 Task: Find connections with filter location Úbeda with filter topic #Socialmediawith filter profile language English with filter current company Anchanto with filter school SHRI RAMSWAROOP MEMORIAL UNIVERSITY with filter industry Media & Telecommunications with filter service category Management Consulting with filter keywords title Principal
Action: Mouse moved to (491, 57)
Screenshot: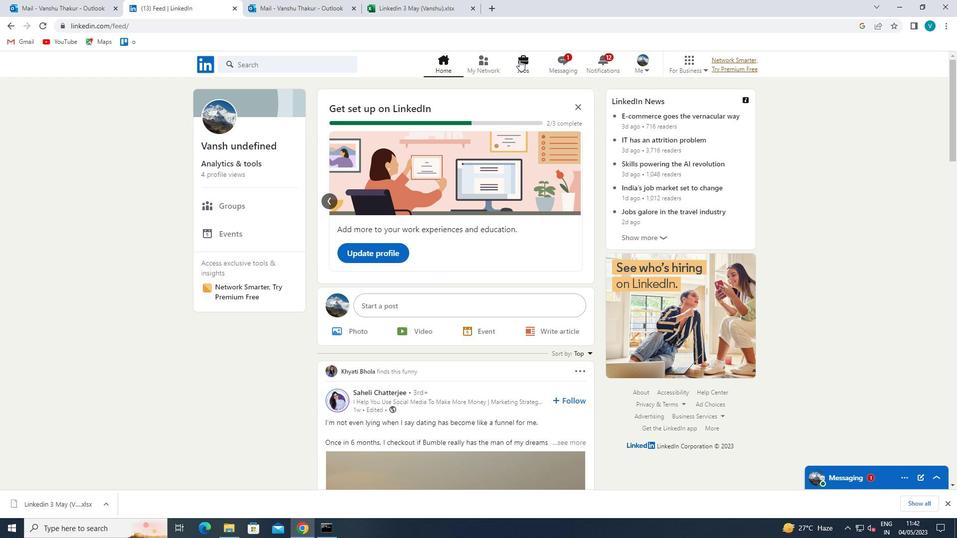 
Action: Mouse pressed left at (491, 57)
Screenshot: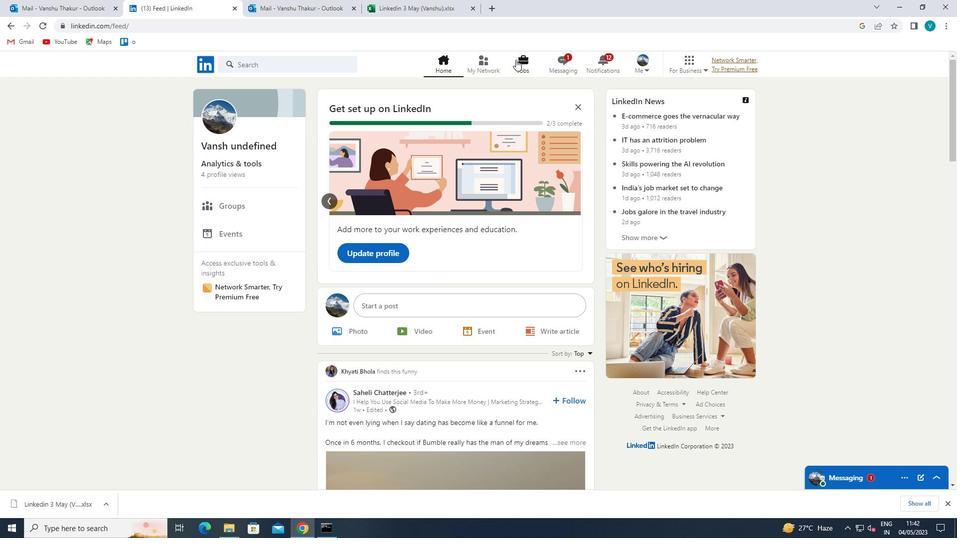 
Action: Mouse moved to (292, 120)
Screenshot: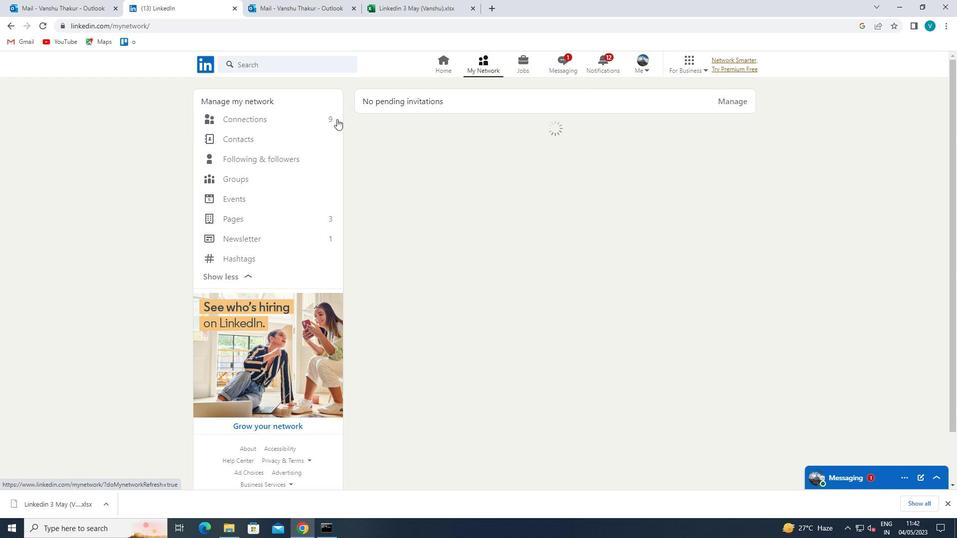 
Action: Mouse pressed left at (292, 120)
Screenshot: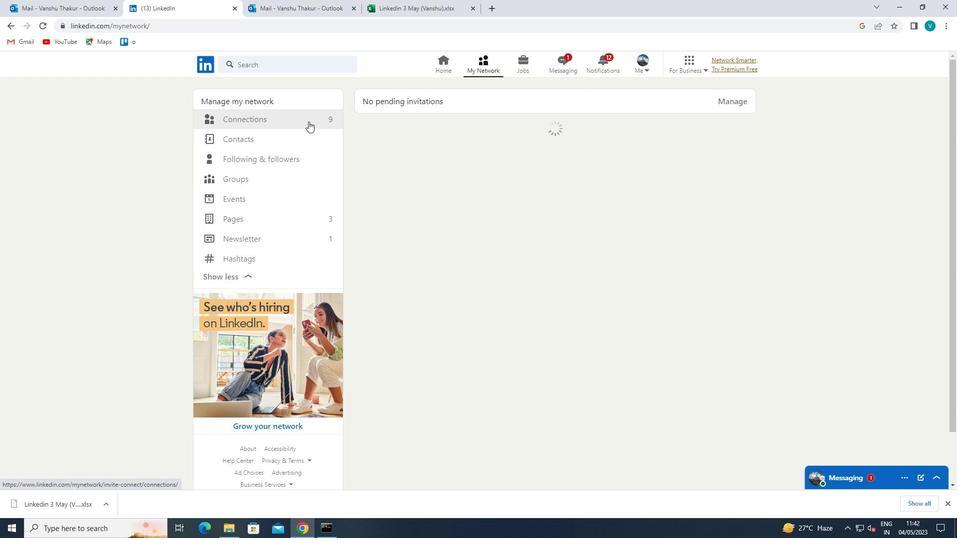 
Action: Mouse moved to (555, 118)
Screenshot: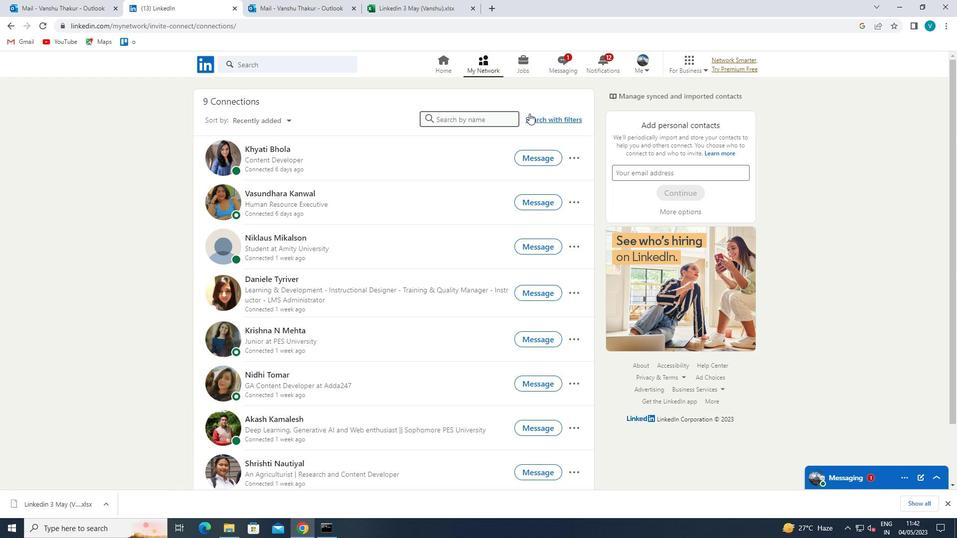 
Action: Mouse pressed left at (555, 118)
Screenshot: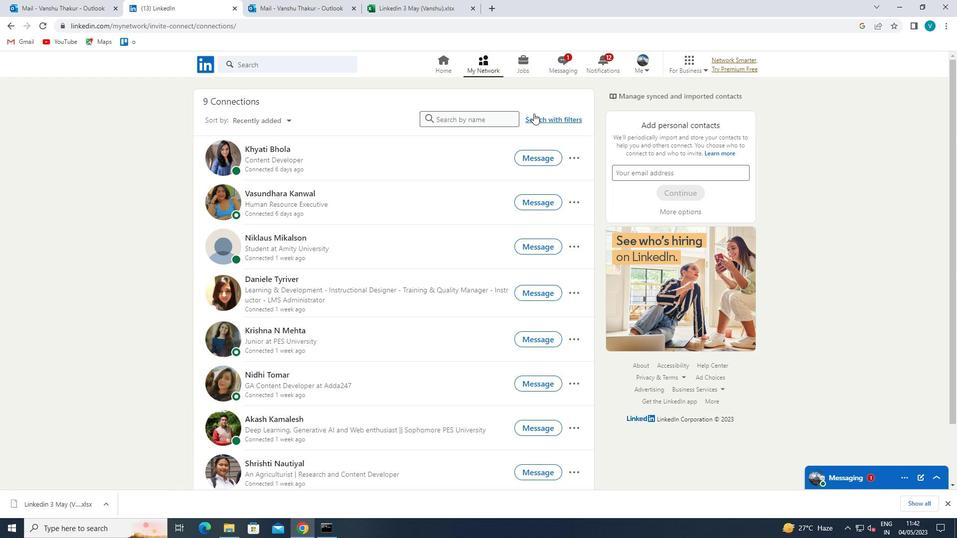 
Action: Mouse moved to (486, 95)
Screenshot: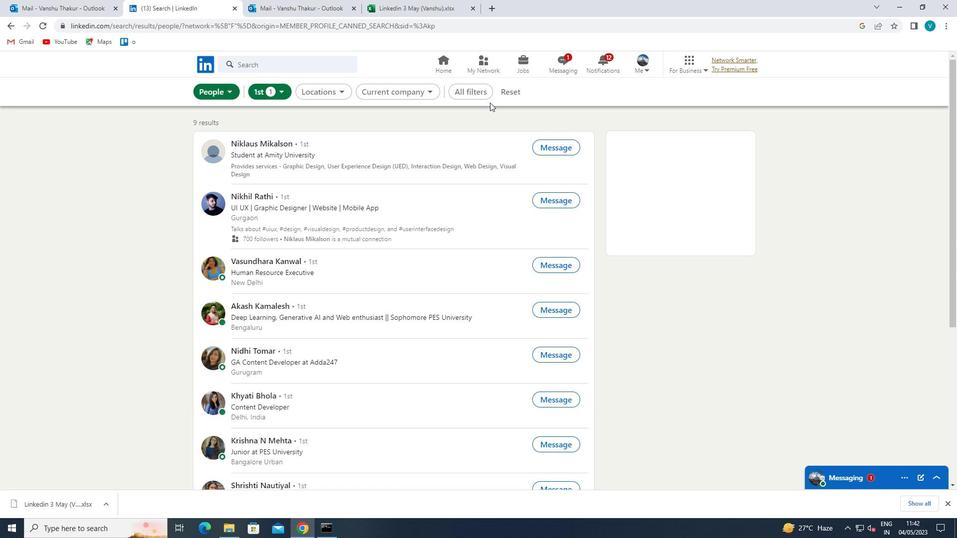
Action: Mouse pressed left at (486, 95)
Screenshot: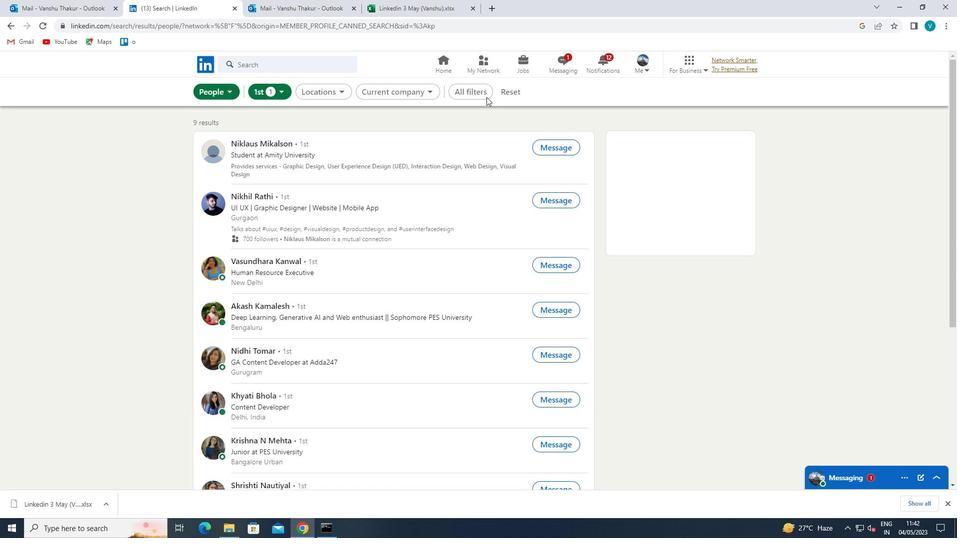 
Action: Mouse moved to (801, 210)
Screenshot: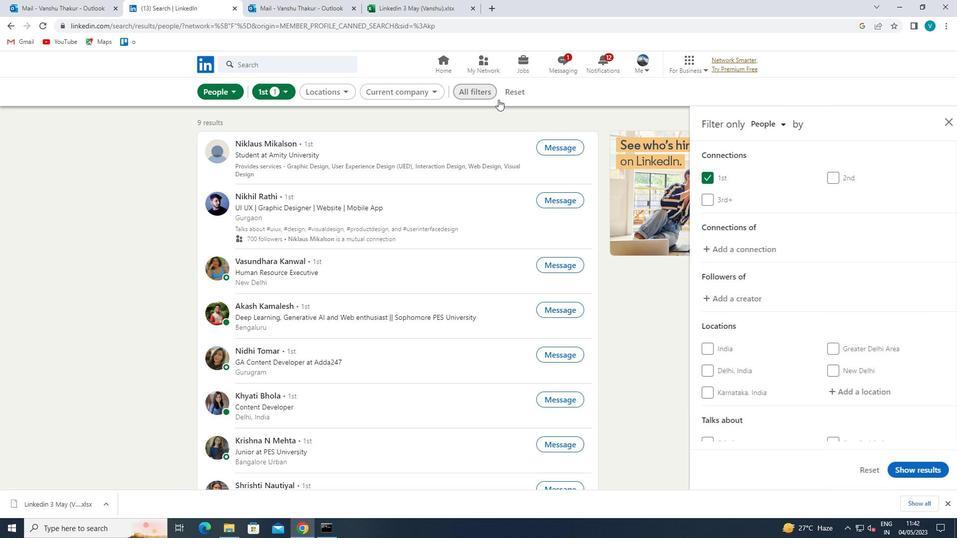 
Action: Mouse scrolled (801, 210) with delta (0, 0)
Screenshot: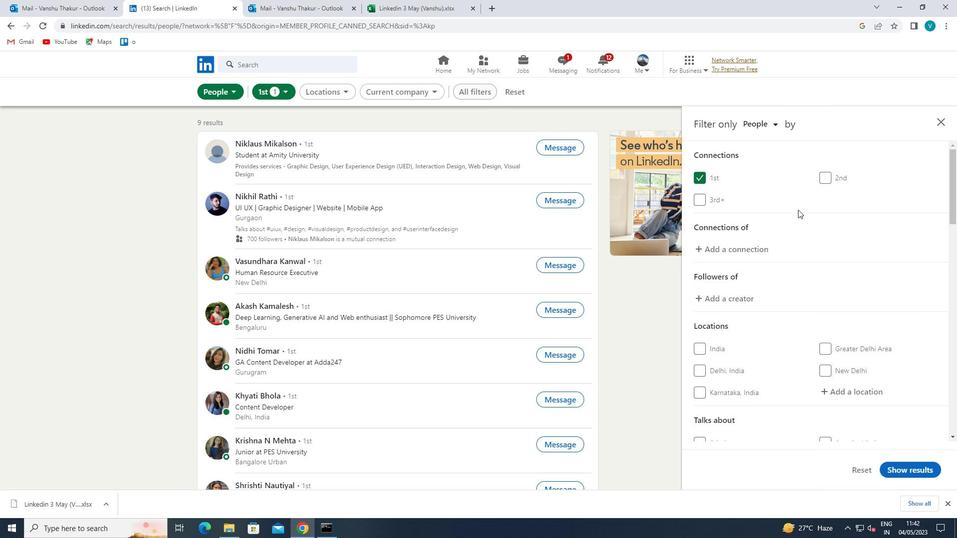
Action: Mouse moved to (858, 339)
Screenshot: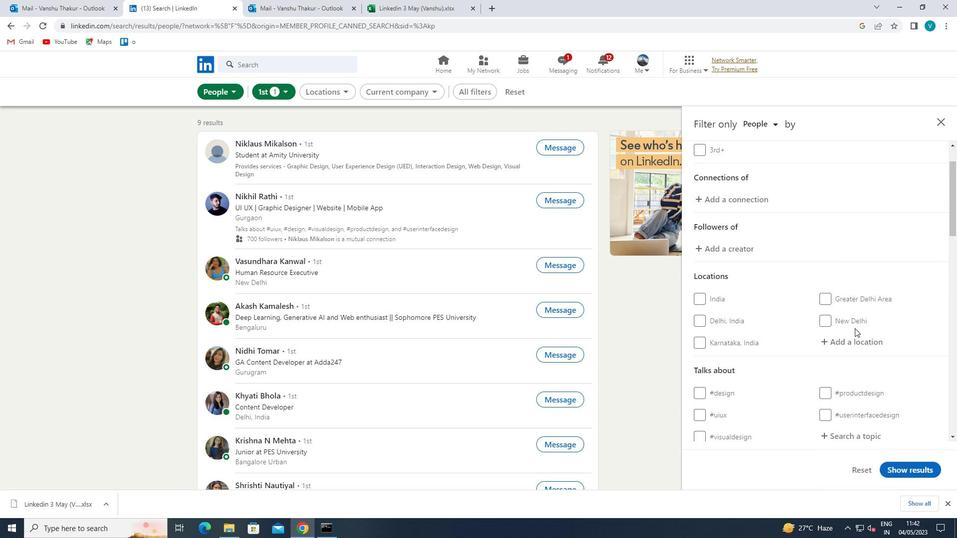 
Action: Mouse pressed left at (858, 339)
Screenshot: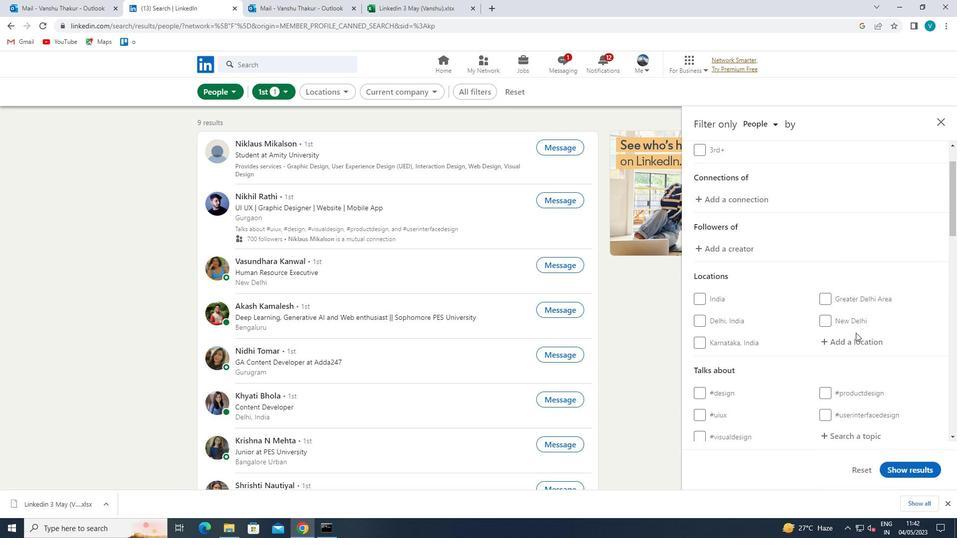 
Action: Key pressed <Key.shift>UBEDA
Screenshot: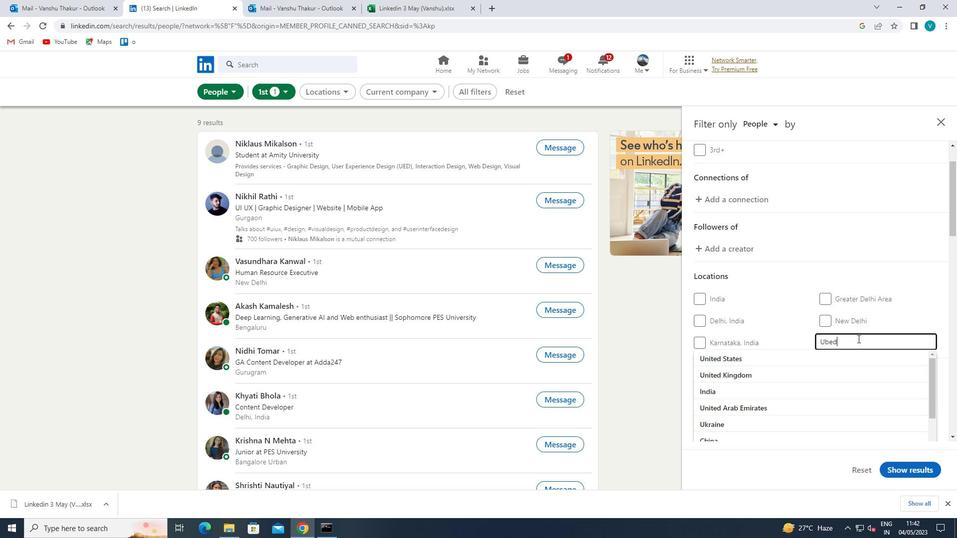 
Action: Mouse moved to (831, 357)
Screenshot: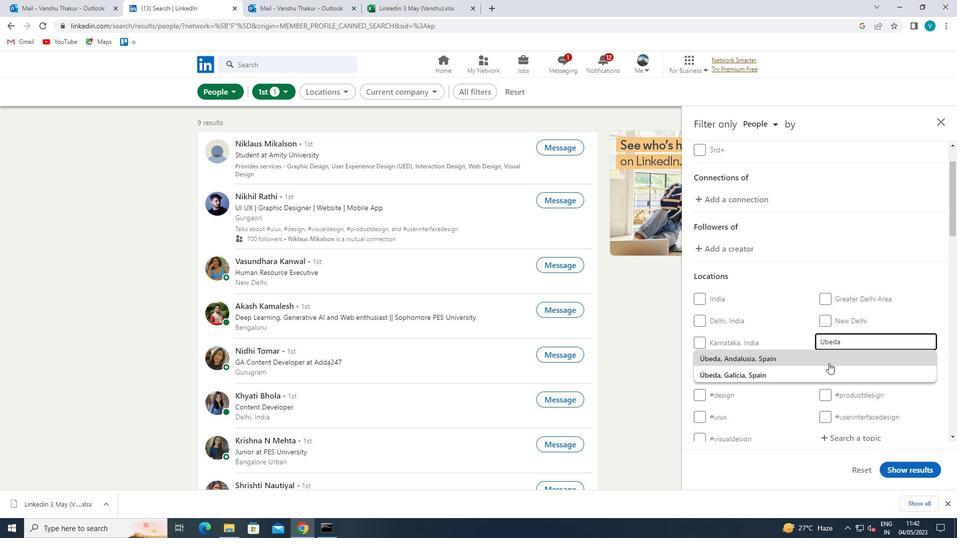 
Action: Mouse pressed left at (831, 357)
Screenshot: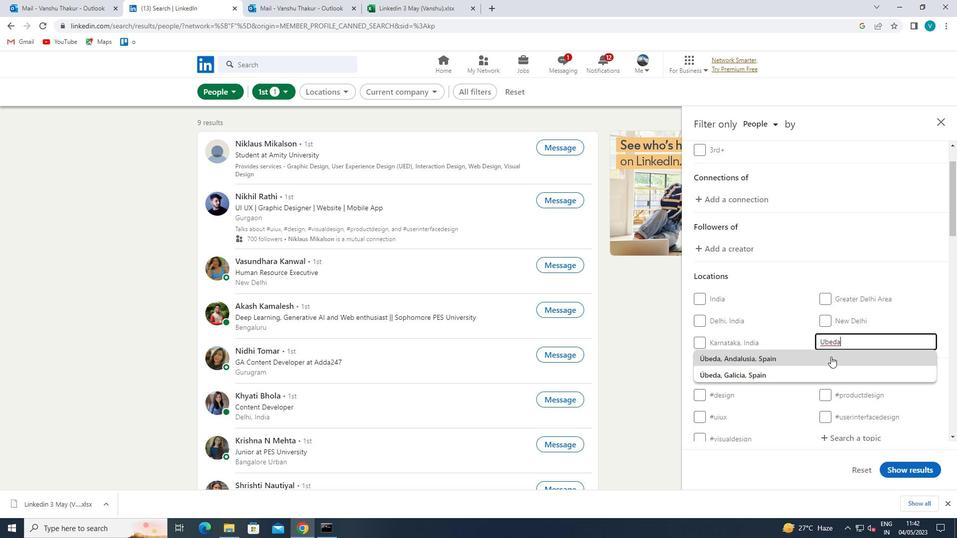 
Action: Mouse scrolled (831, 356) with delta (0, 0)
Screenshot: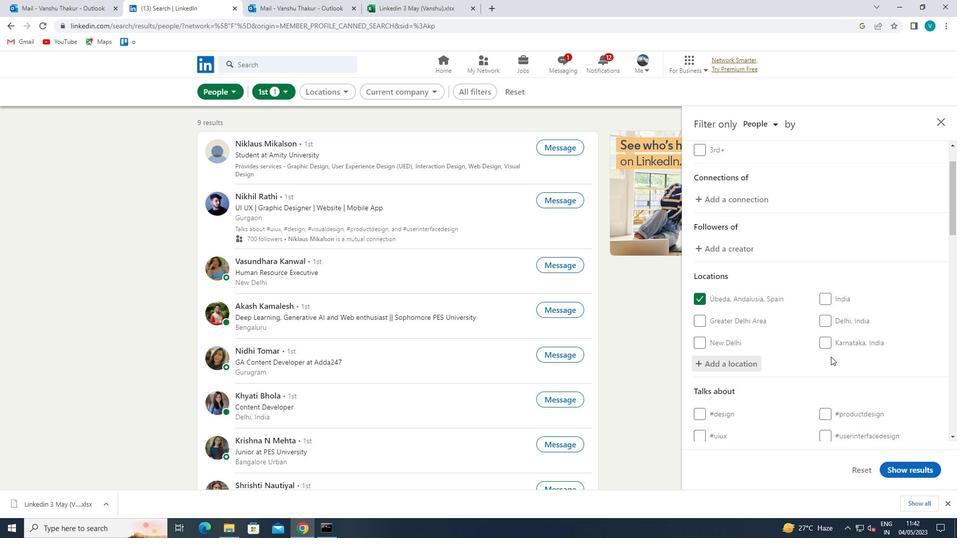 
Action: Mouse scrolled (831, 356) with delta (0, 0)
Screenshot: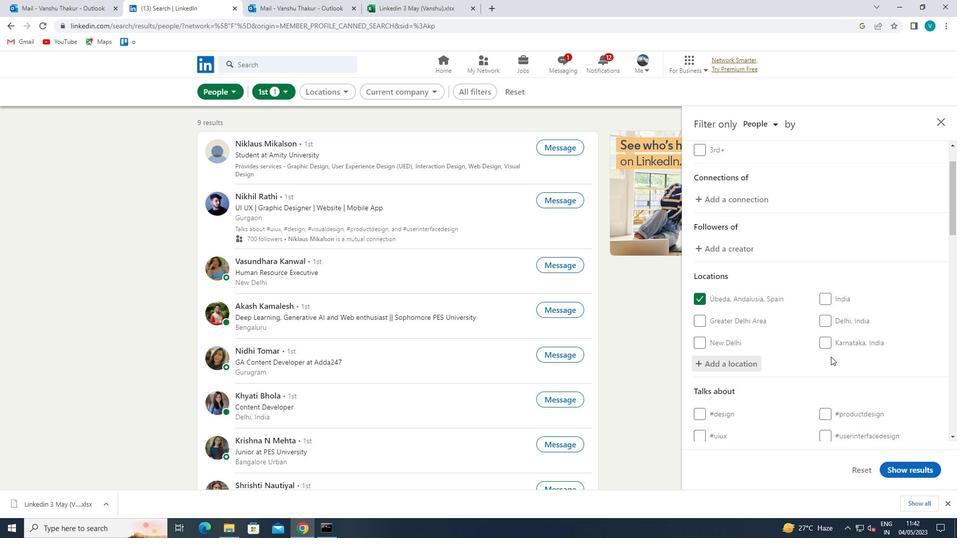 
Action: Mouse moved to (836, 354)
Screenshot: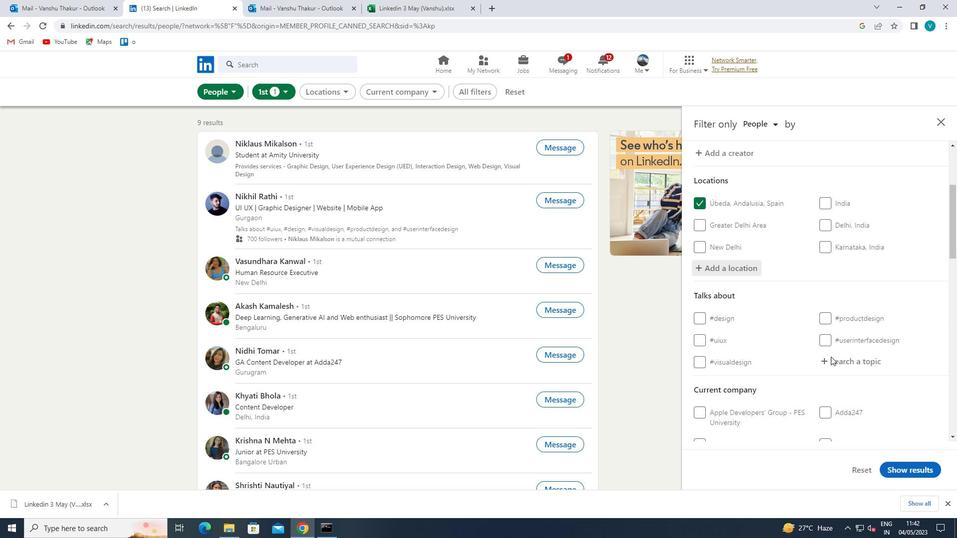 
Action: Mouse pressed left at (836, 354)
Screenshot: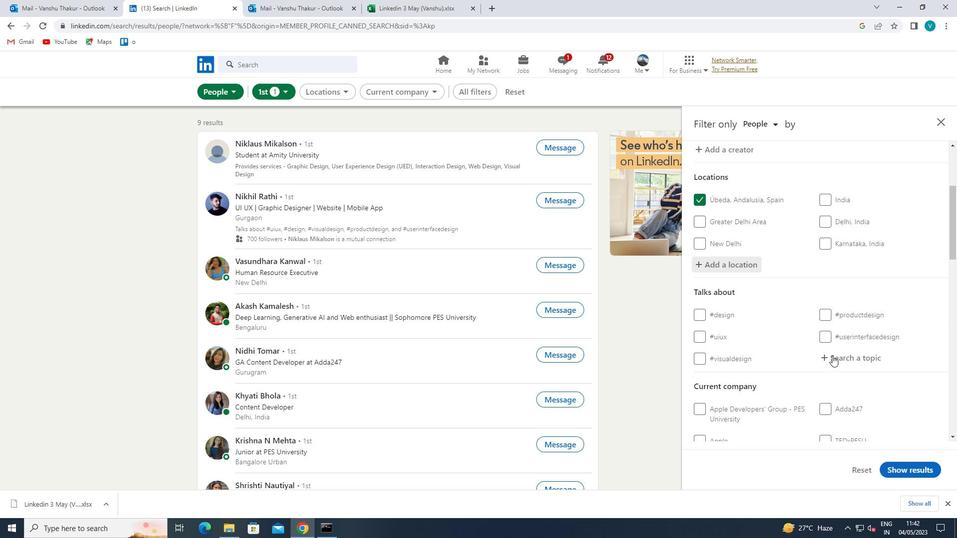 
Action: Key pressed SOCIALMEDIA
Screenshot: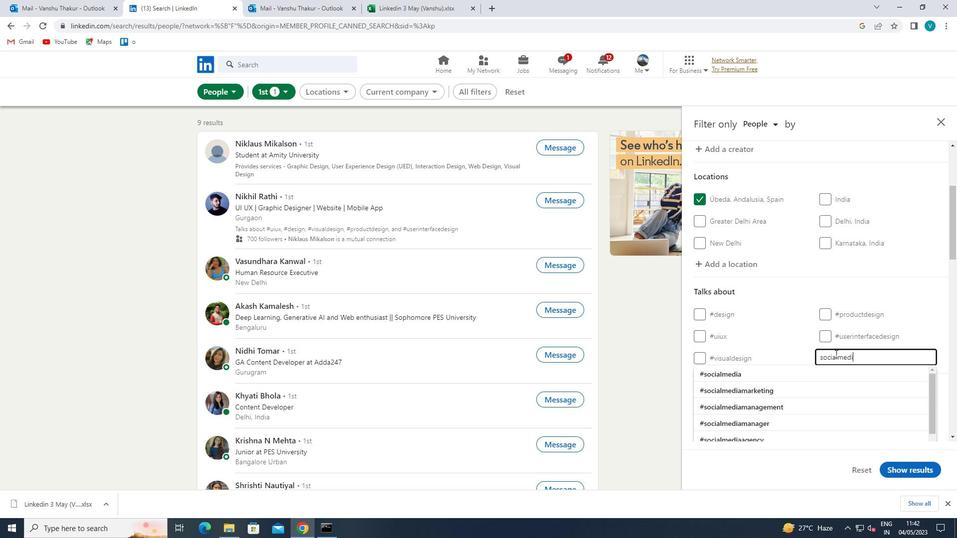 
Action: Mouse moved to (815, 369)
Screenshot: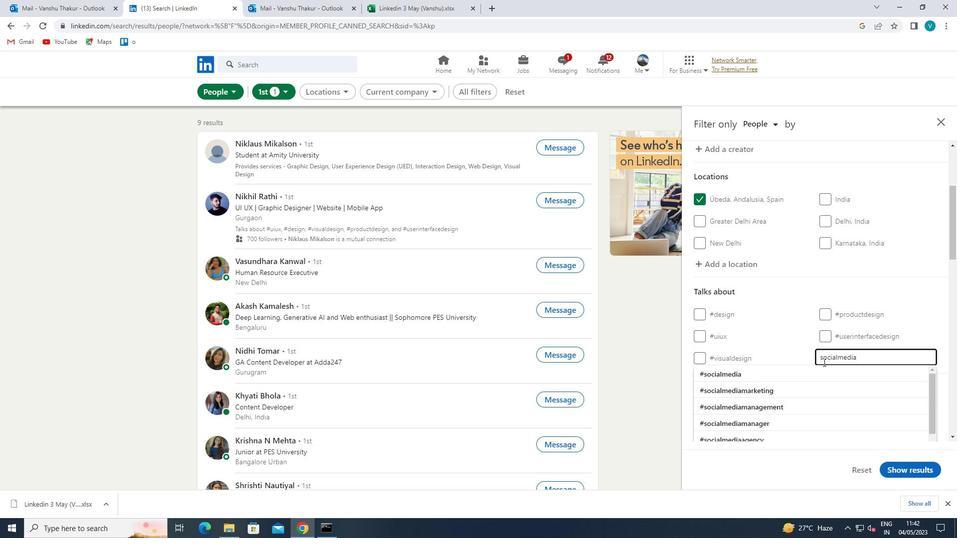 
Action: Mouse pressed left at (815, 369)
Screenshot: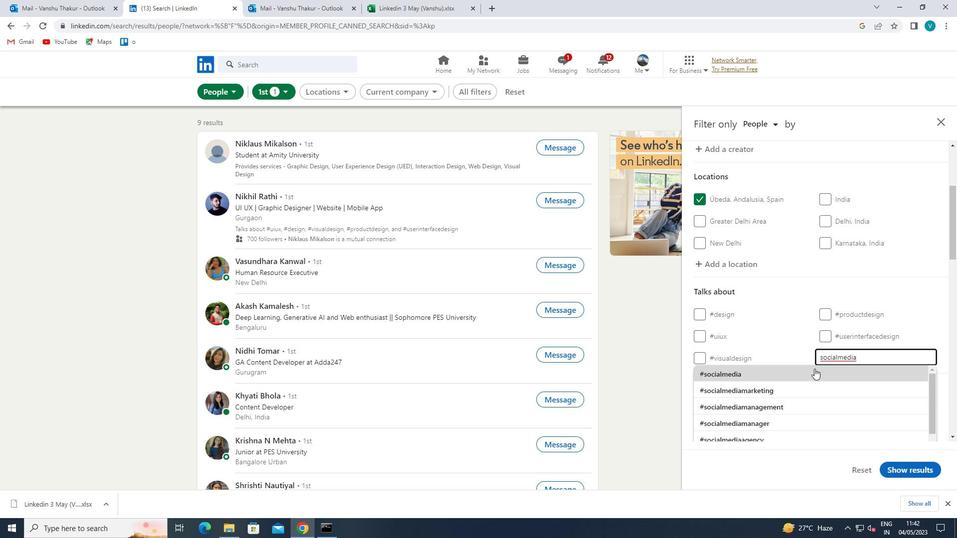
Action: Mouse scrolled (815, 368) with delta (0, 0)
Screenshot: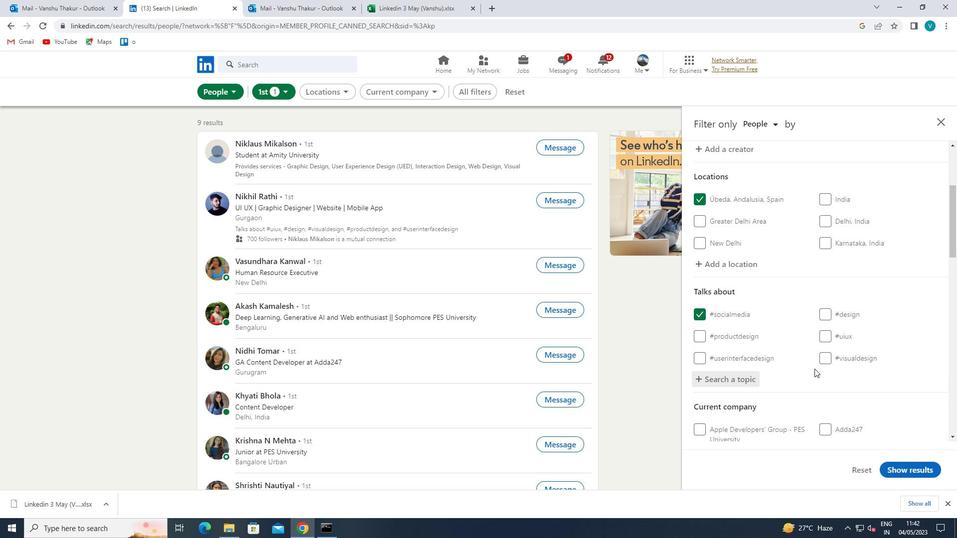 
Action: Mouse scrolled (815, 368) with delta (0, 0)
Screenshot: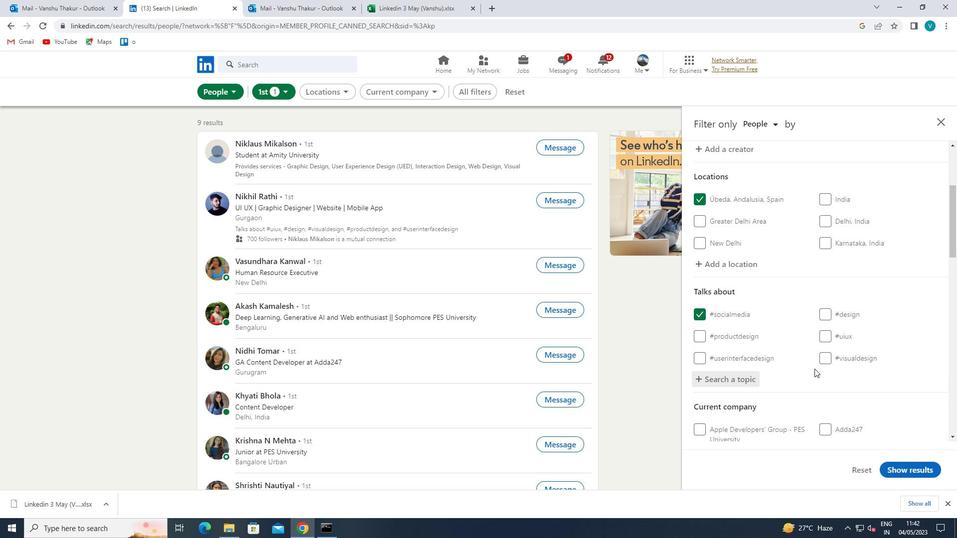 
Action: Mouse scrolled (815, 368) with delta (0, 0)
Screenshot: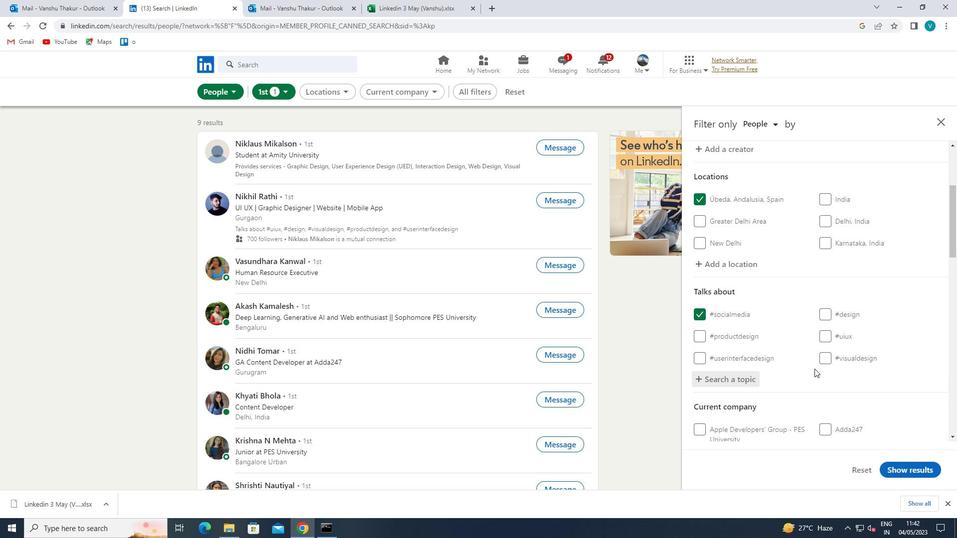 
Action: Mouse scrolled (815, 368) with delta (0, 0)
Screenshot: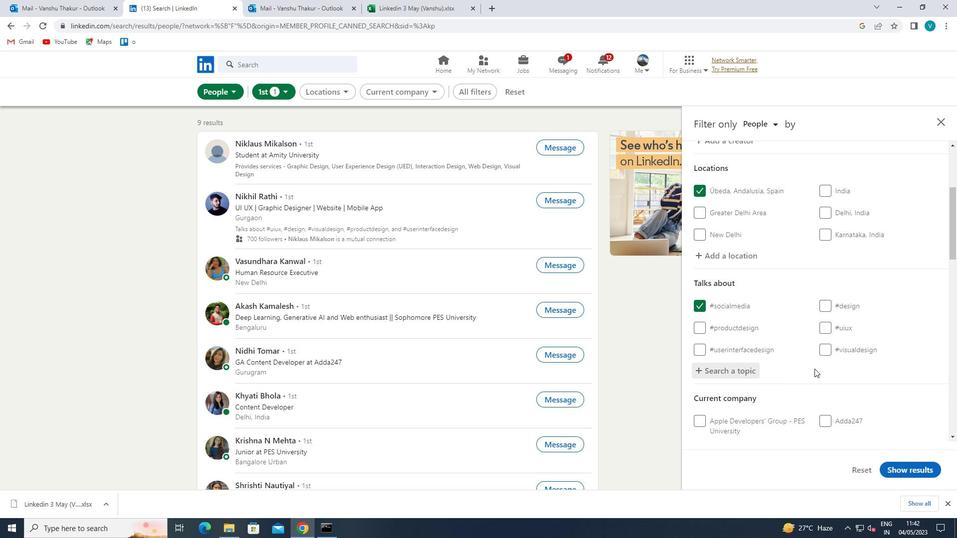 
Action: Mouse scrolled (815, 368) with delta (0, 0)
Screenshot: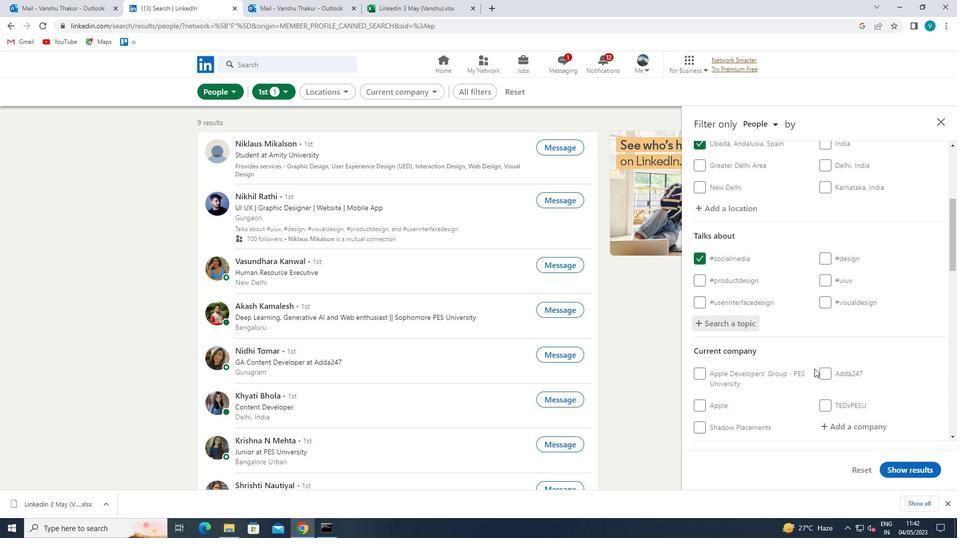 
Action: Mouse scrolled (815, 368) with delta (0, 0)
Screenshot: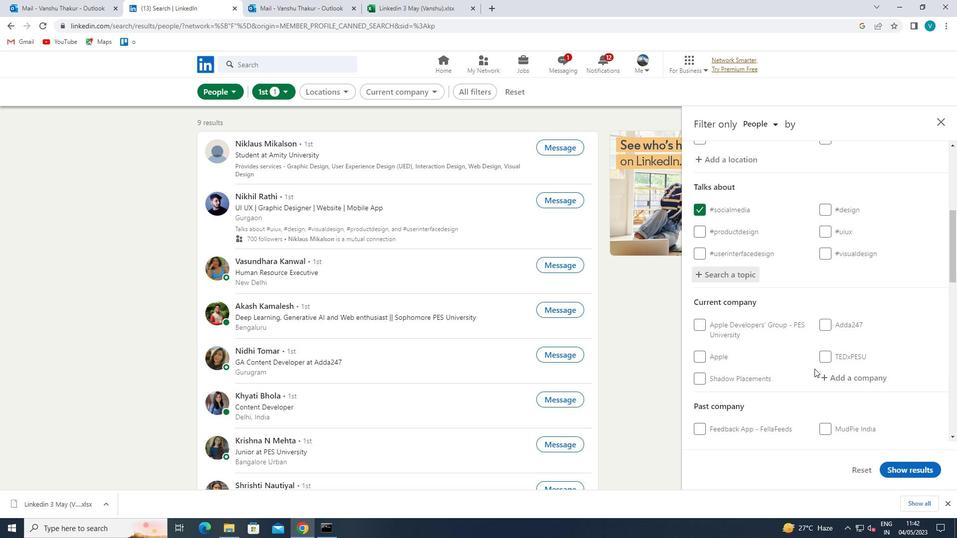 
Action: Mouse scrolled (815, 368) with delta (0, 0)
Screenshot: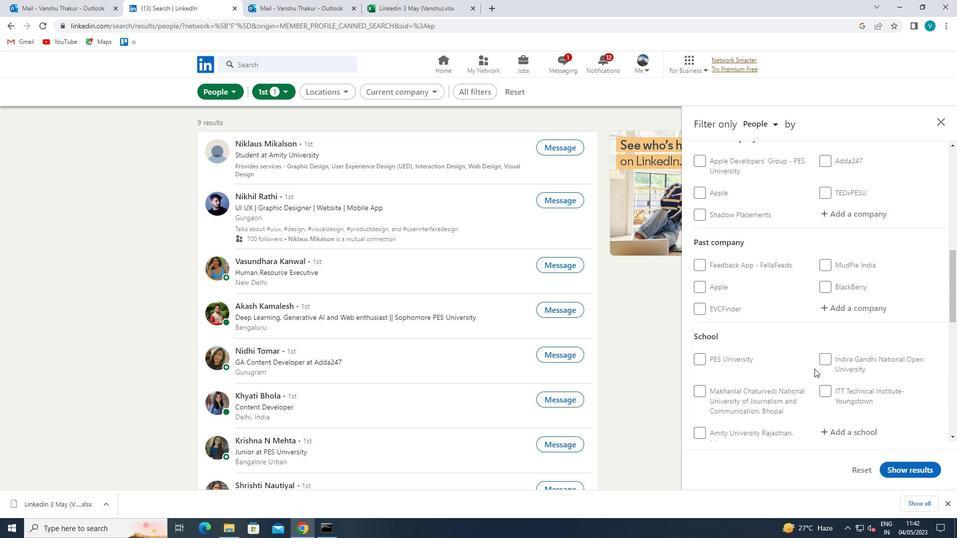 
Action: Mouse scrolled (815, 368) with delta (0, 0)
Screenshot: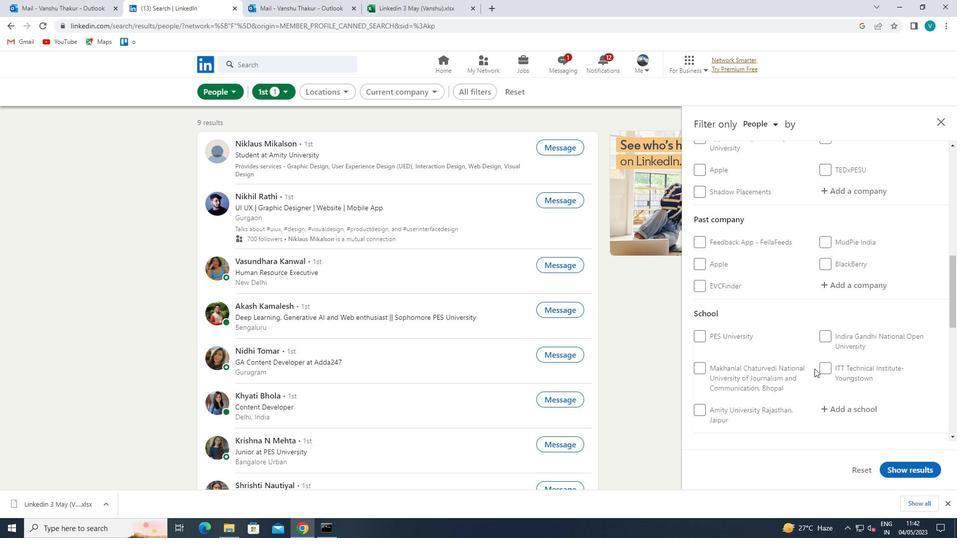 
Action: Mouse scrolled (815, 368) with delta (0, 0)
Screenshot: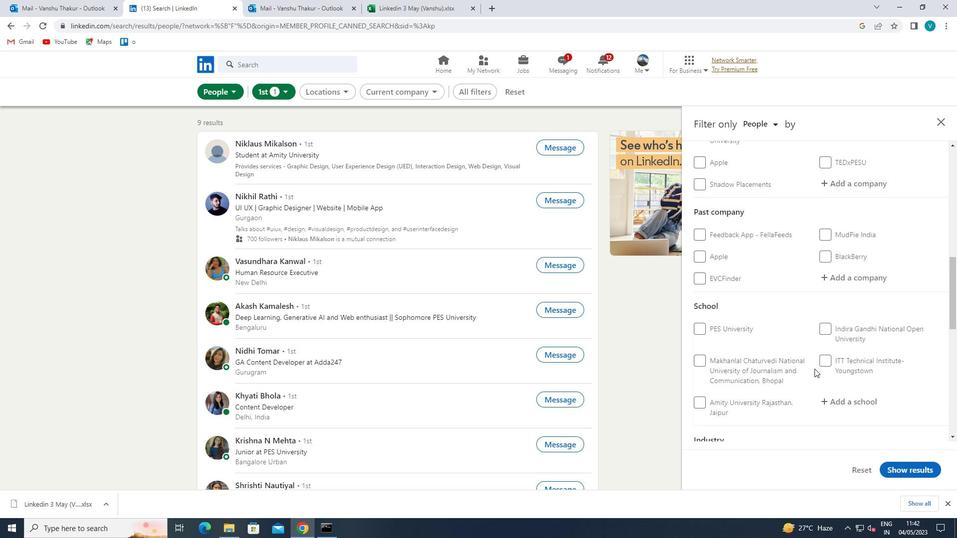 
Action: Mouse moved to (705, 428)
Screenshot: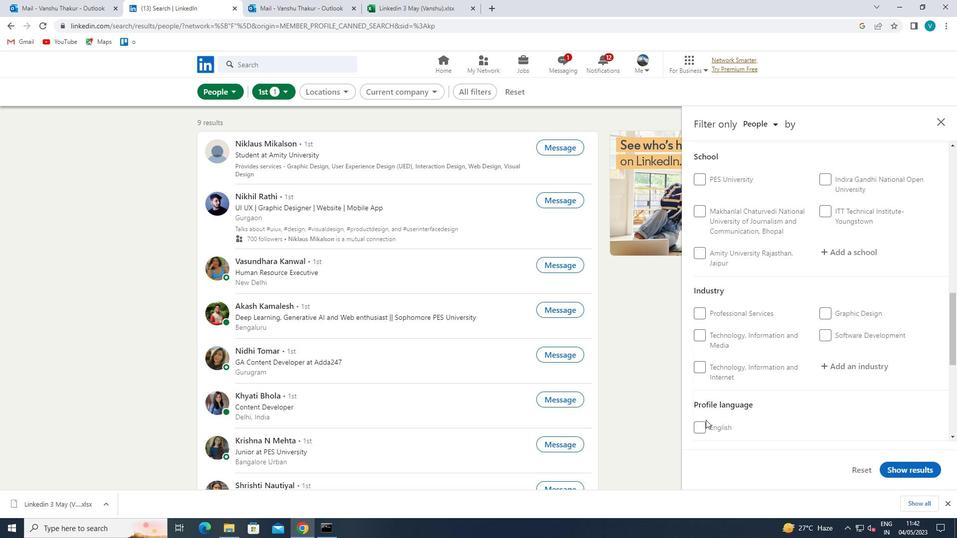 
Action: Mouse pressed left at (705, 428)
Screenshot: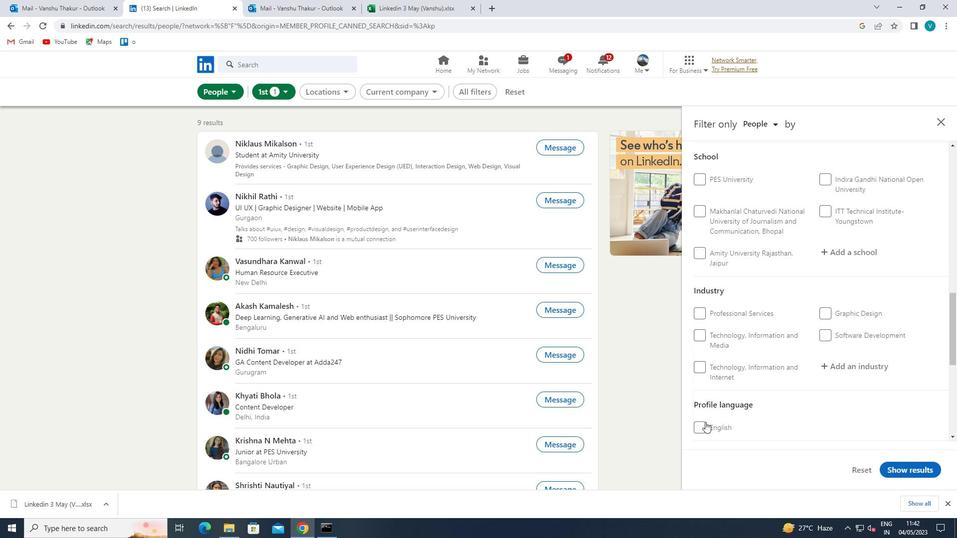 
Action: Mouse moved to (854, 413)
Screenshot: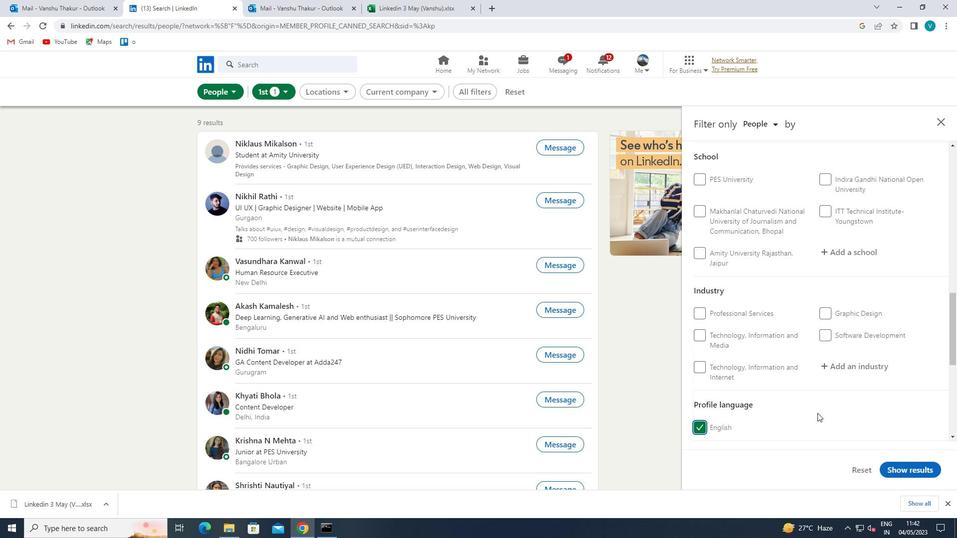 
Action: Mouse scrolled (854, 413) with delta (0, 0)
Screenshot: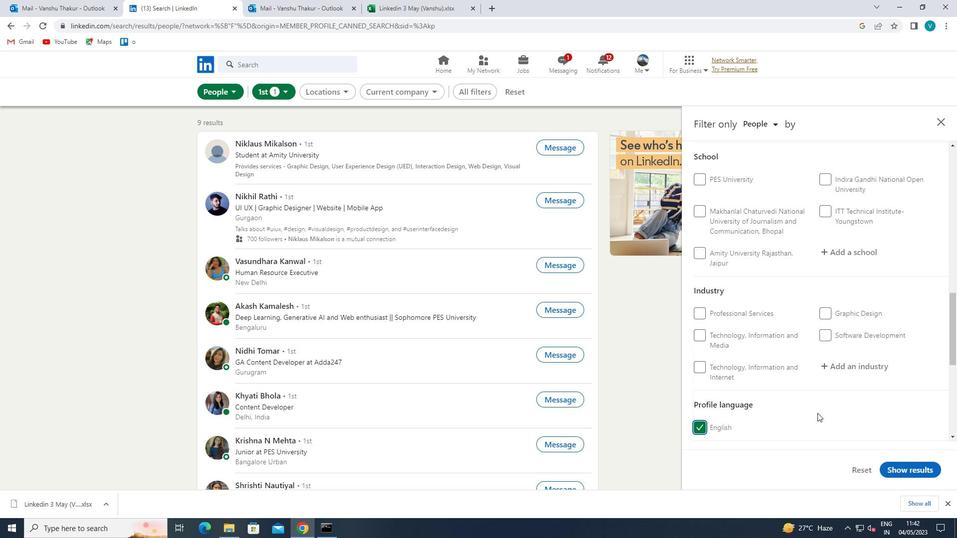 
Action: Mouse moved to (856, 413)
Screenshot: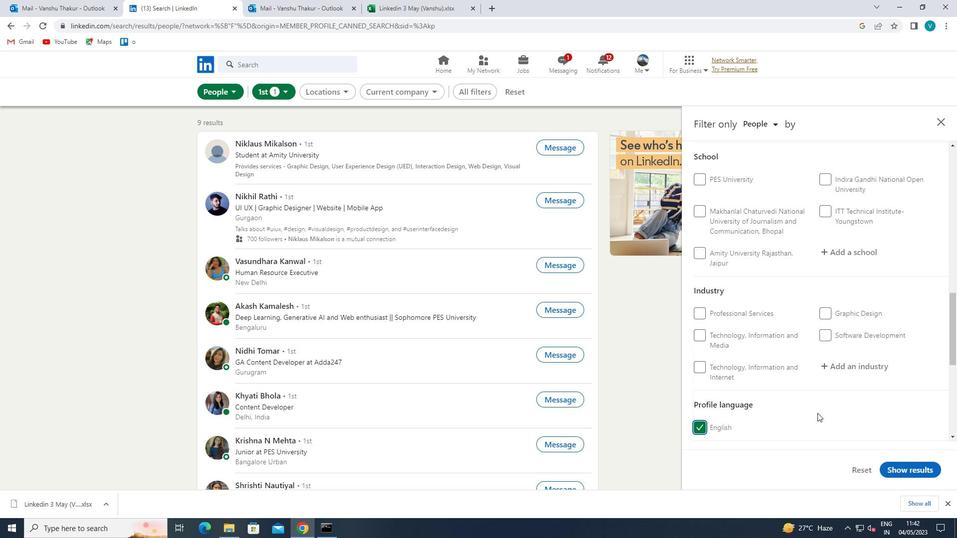 
Action: Mouse scrolled (856, 413) with delta (0, 0)
Screenshot: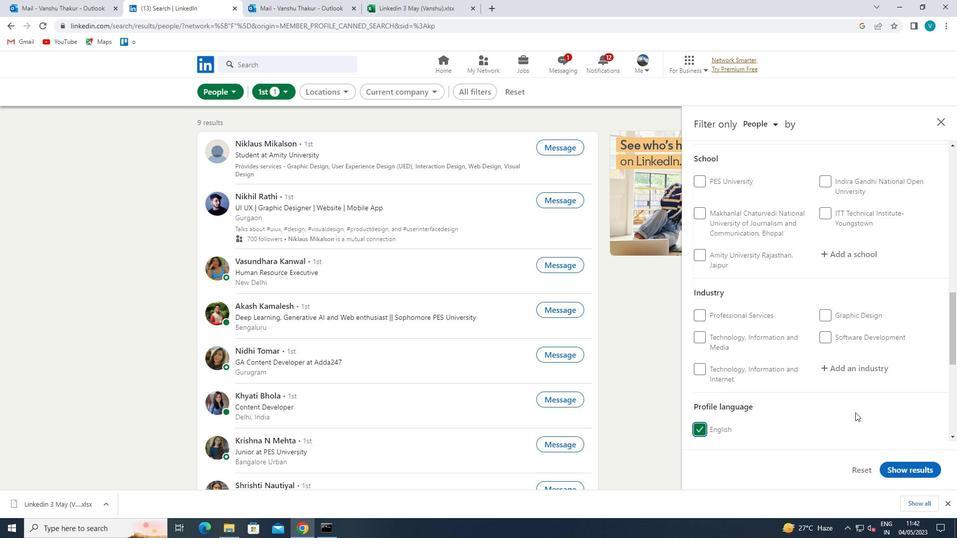 
Action: Mouse scrolled (856, 413) with delta (0, 0)
Screenshot: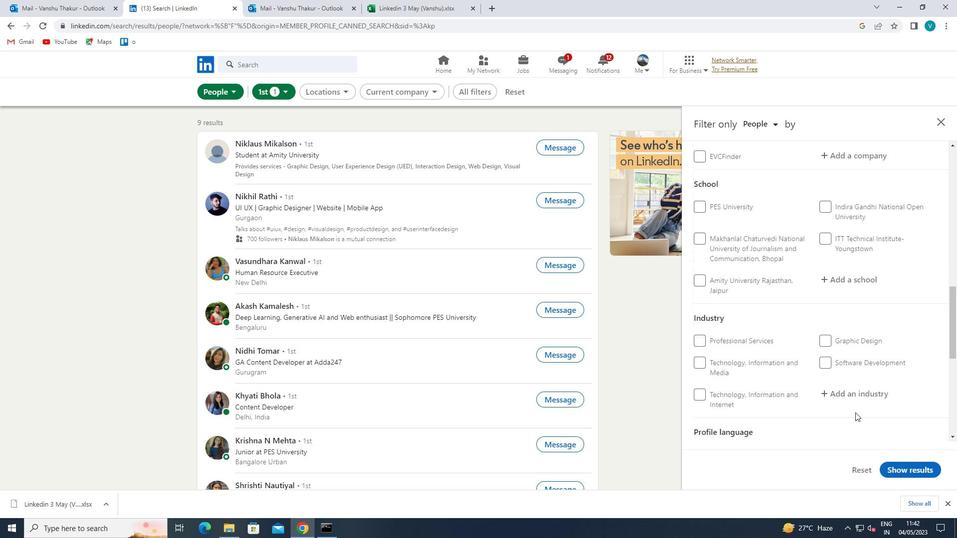 
Action: Mouse scrolled (856, 413) with delta (0, 0)
Screenshot: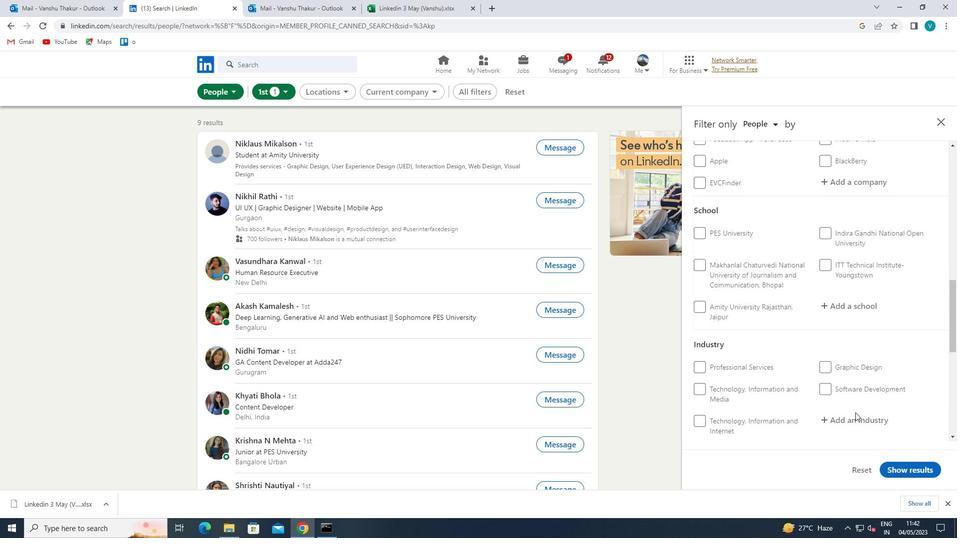 
Action: Mouse scrolled (856, 413) with delta (0, 0)
Screenshot: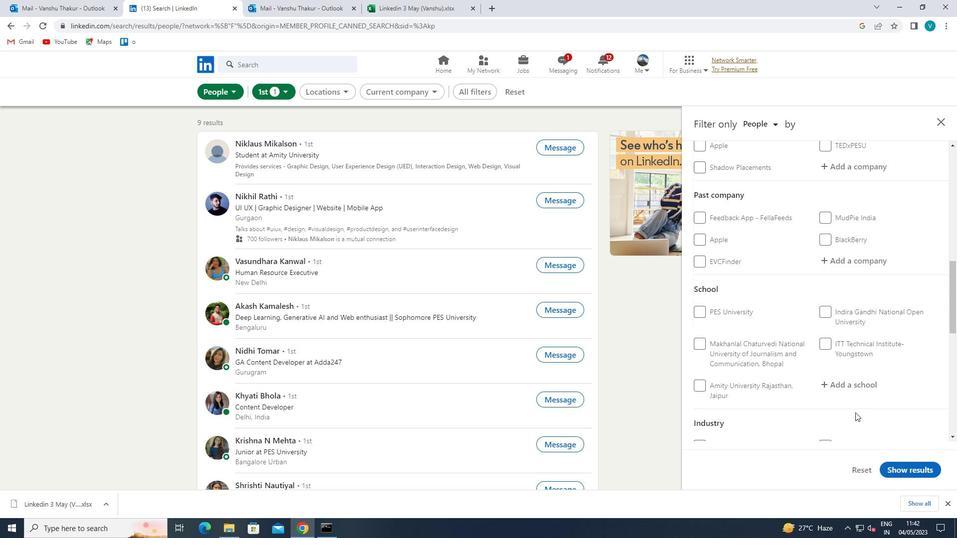 
Action: Mouse moved to (857, 412)
Screenshot: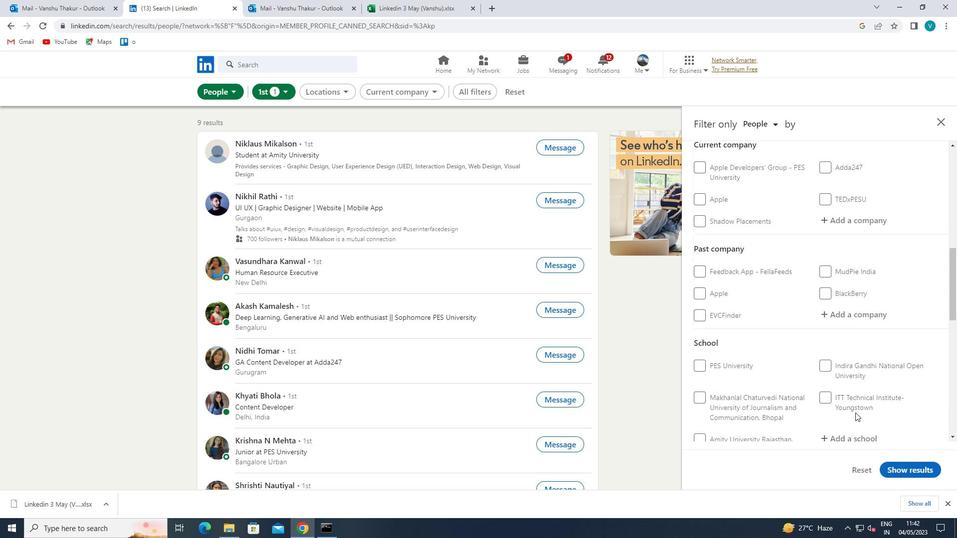 
Action: Mouse scrolled (857, 413) with delta (0, 0)
Screenshot: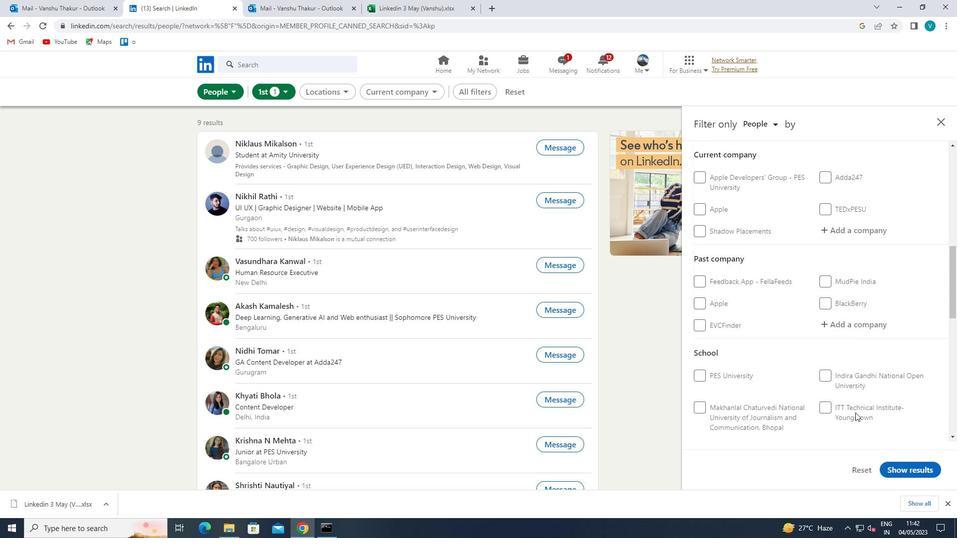 
Action: Mouse moved to (858, 412)
Screenshot: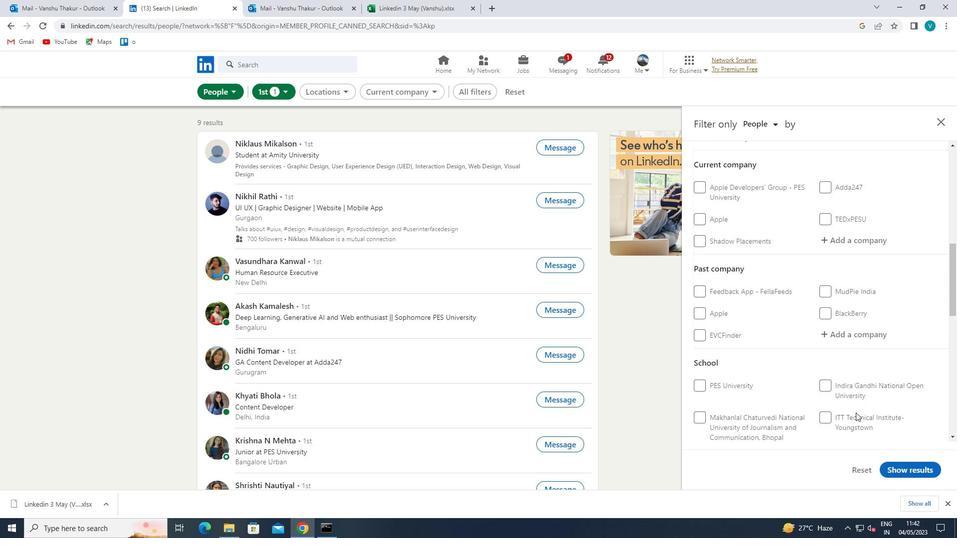 
Action: Mouse scrolled (858, 412) with delta (0, 0)
Screenshot: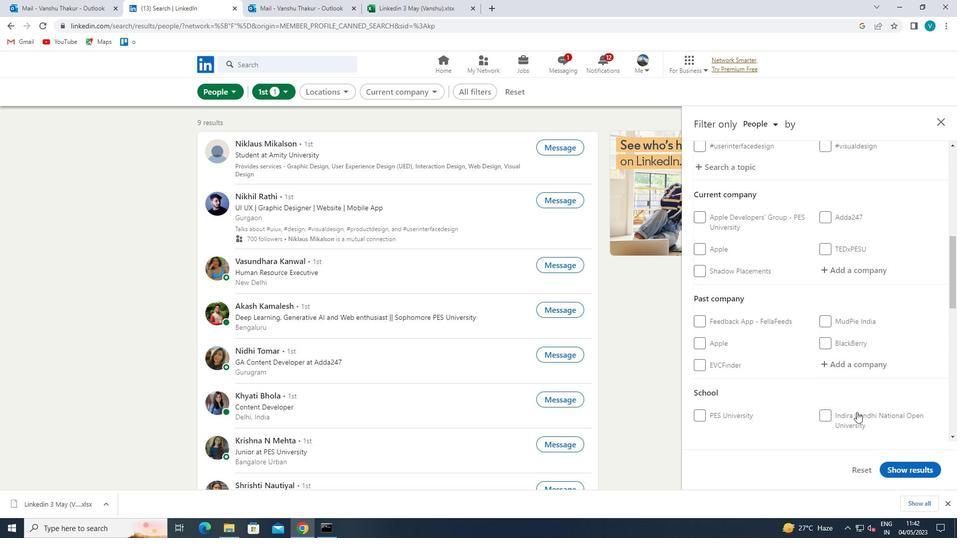 
Action: Mouse moved to (863, 391)
Screenshot: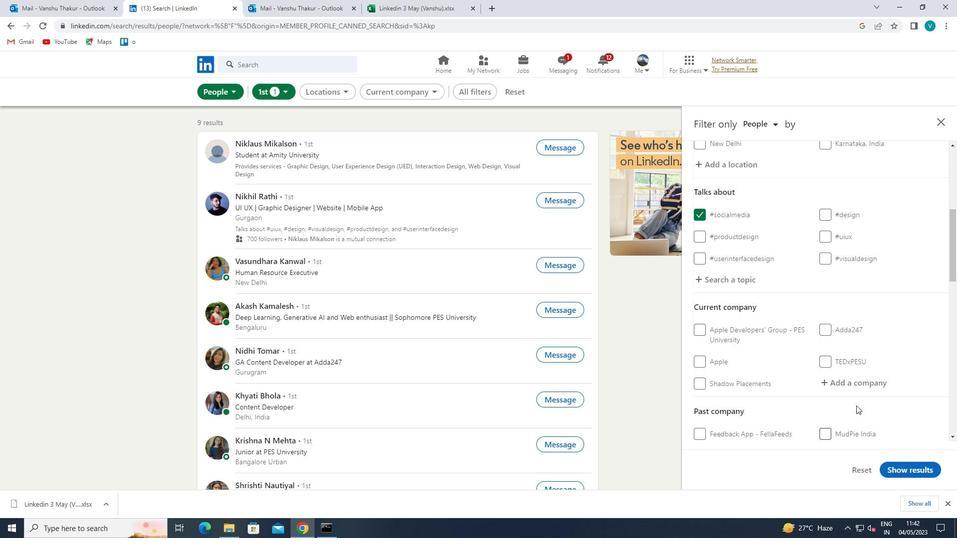 
Action: Mouse pressed left at (863, 391)
Screenshot: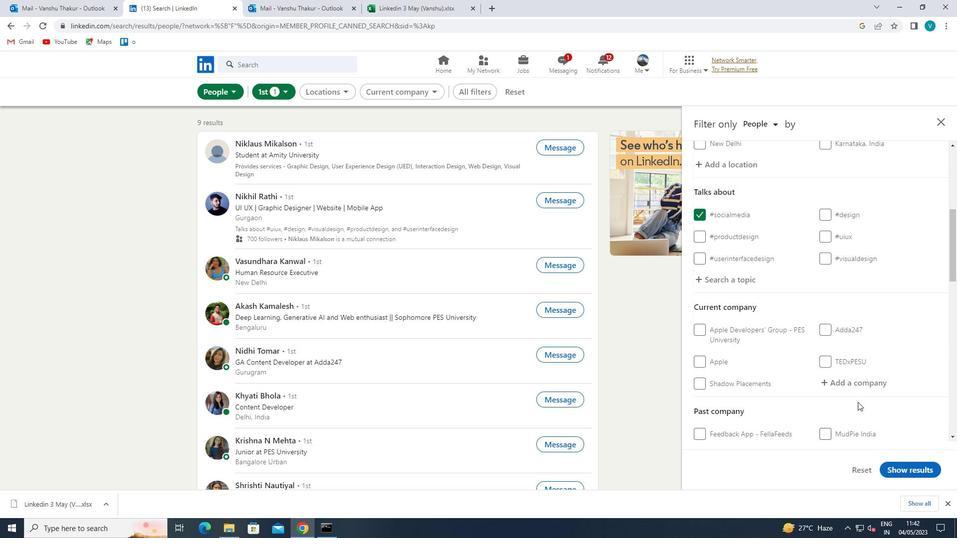 
Action: Mouse moved to (873, 378)
Screenshot: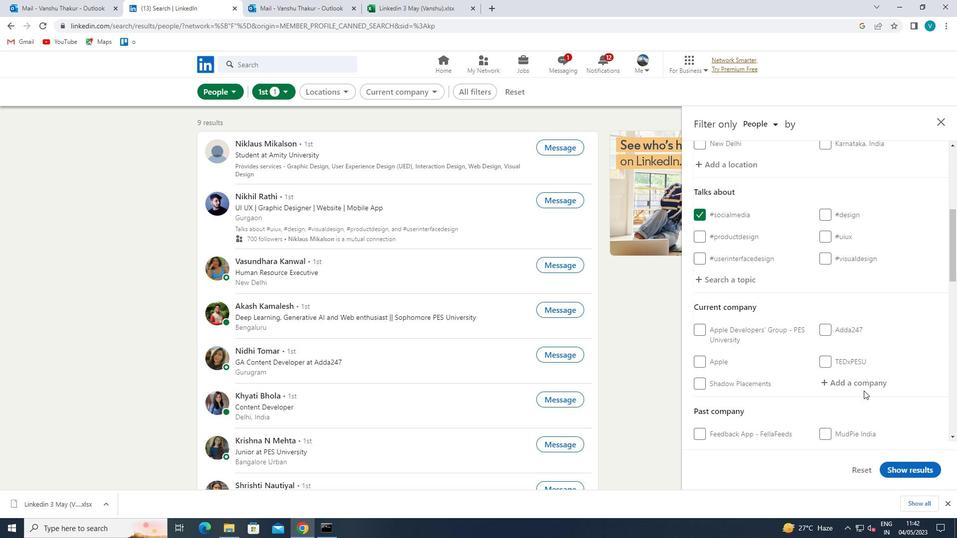 
Action: Mouse pressed left at (873, 378)
Screenshot: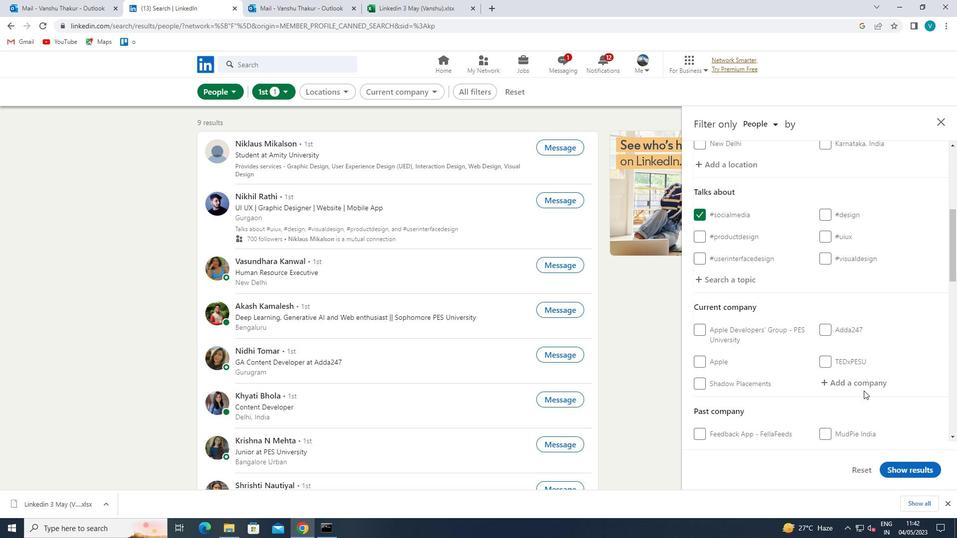 
Action: Key pressed <Key.shift>ANCHANTO
Screenshot: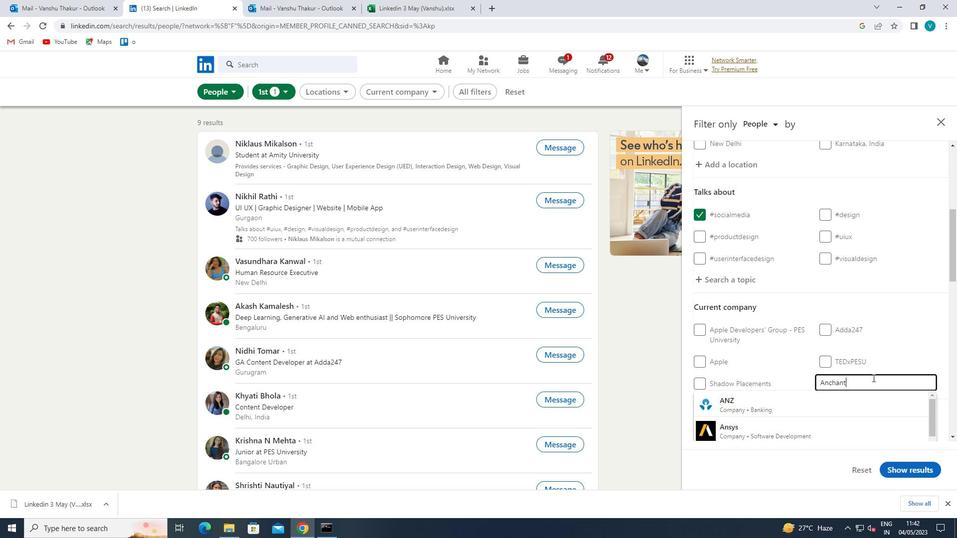 
Action: Mouse moved to (808, 405)
Screenshot: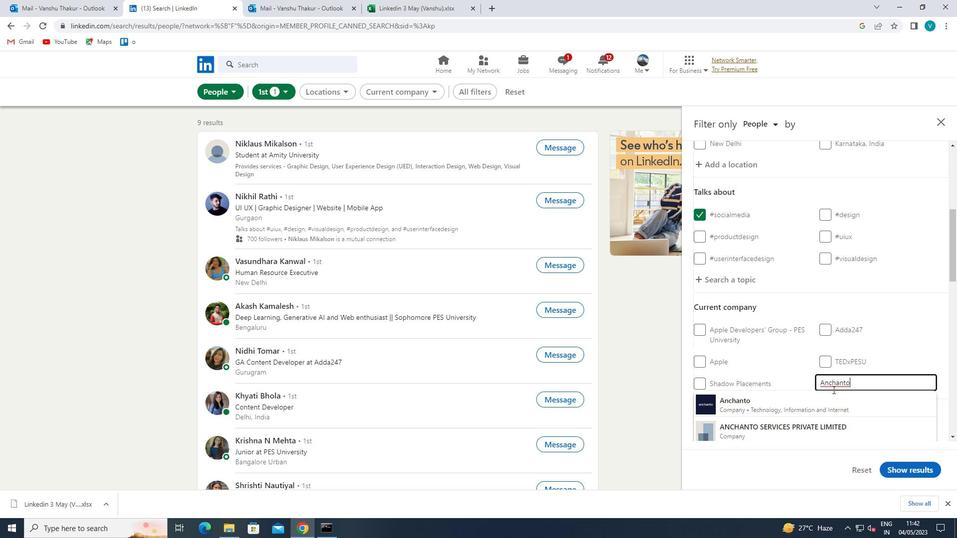 
Action: Mouse pressed left at (808, 405)
Screenshot: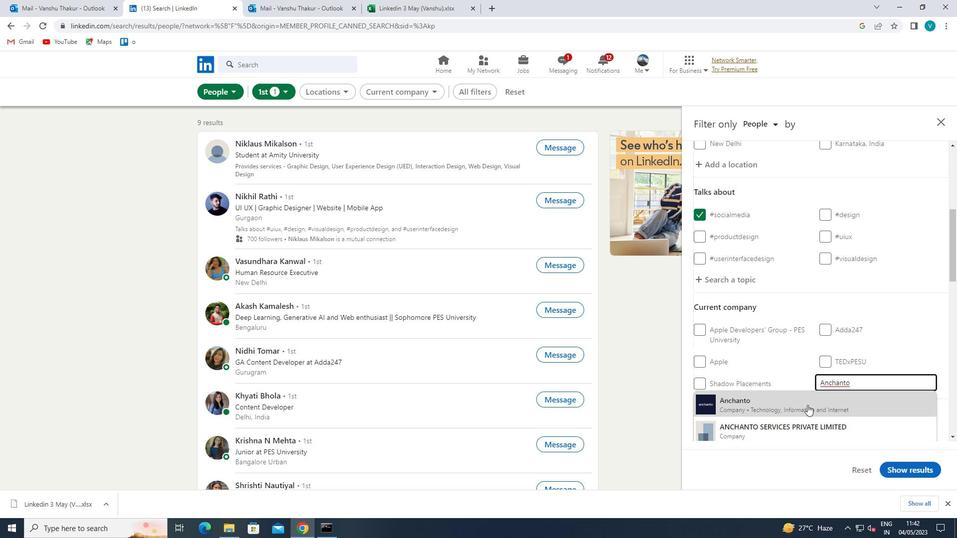 
Action: Mouse moved to (811, 357)
Screenshot: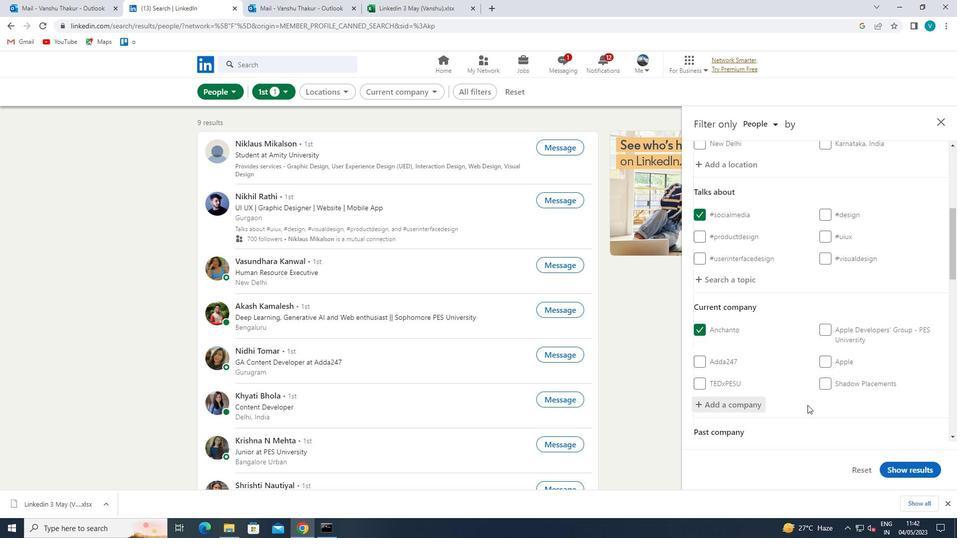 
Action: Mouse scrolled (811, 356) with delta (0, 0)
Screenshot: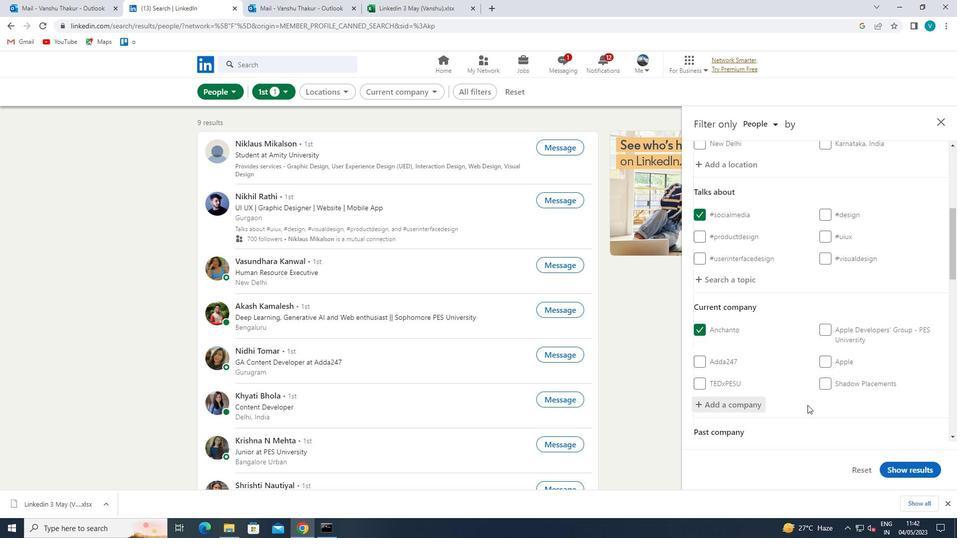 
Action: Mouse moved to (817, 335)
Screenshot: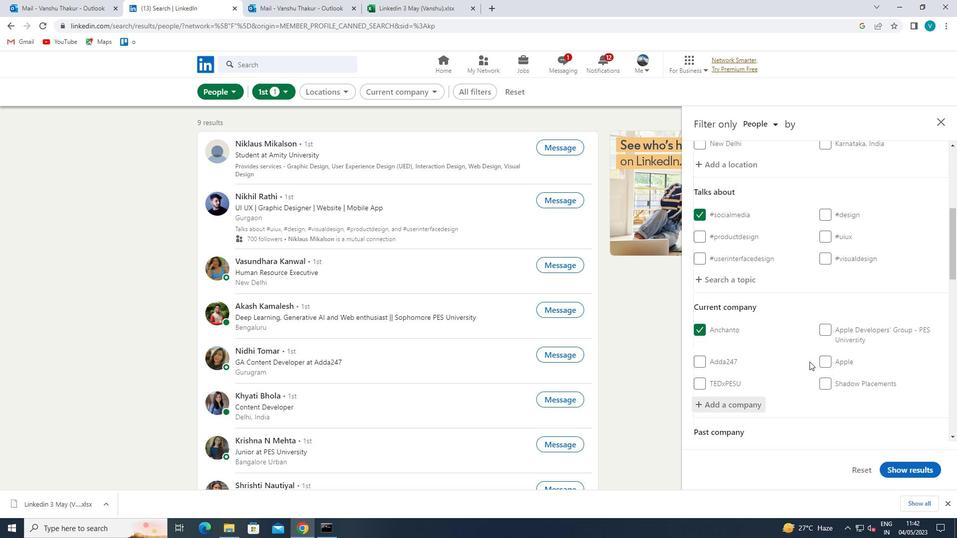 
Action: Mouse scrolled (817, 335) with delta (0, 0)
Screenshot: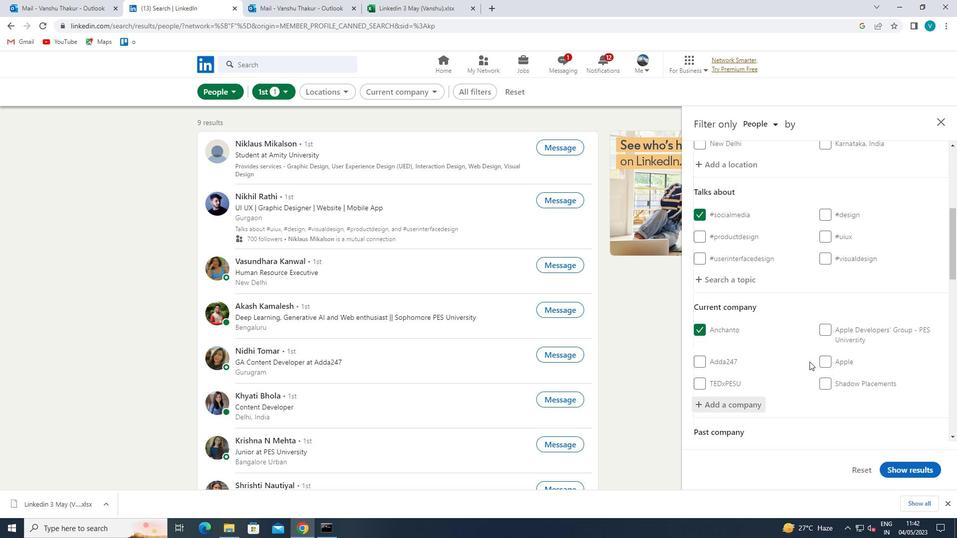 
Action: Mouse scrolled (817, 335) with delta (0, 0)
Screenshot: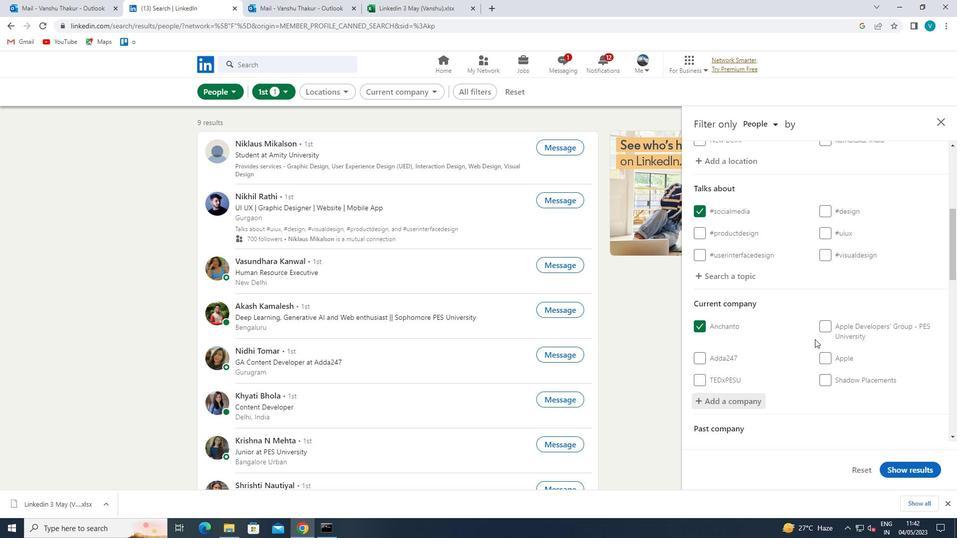 
Action: Mouse scrolled (817, 335) with delta (0, 0)
Screenshot: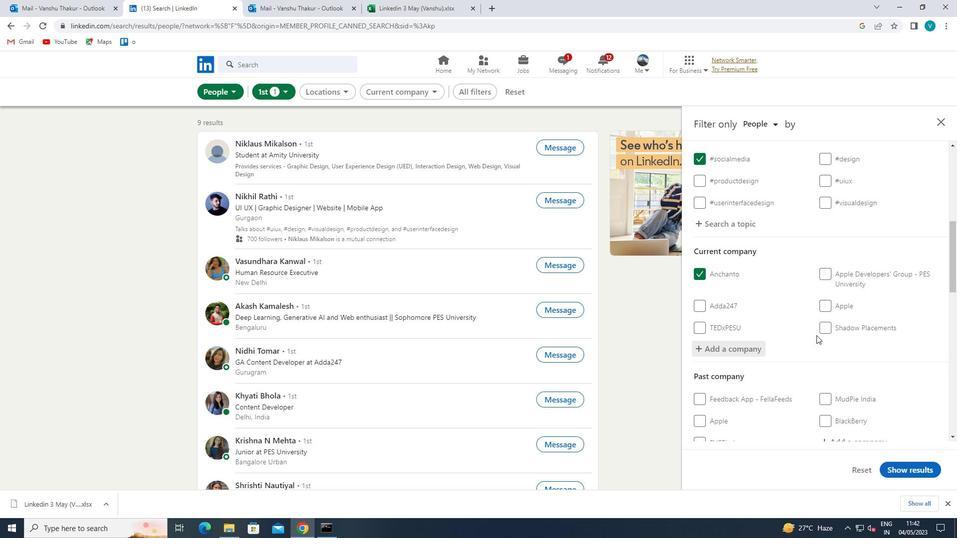 
Action: Mouse scrolled (817, 335) with delta (0, 0)
Screenshot: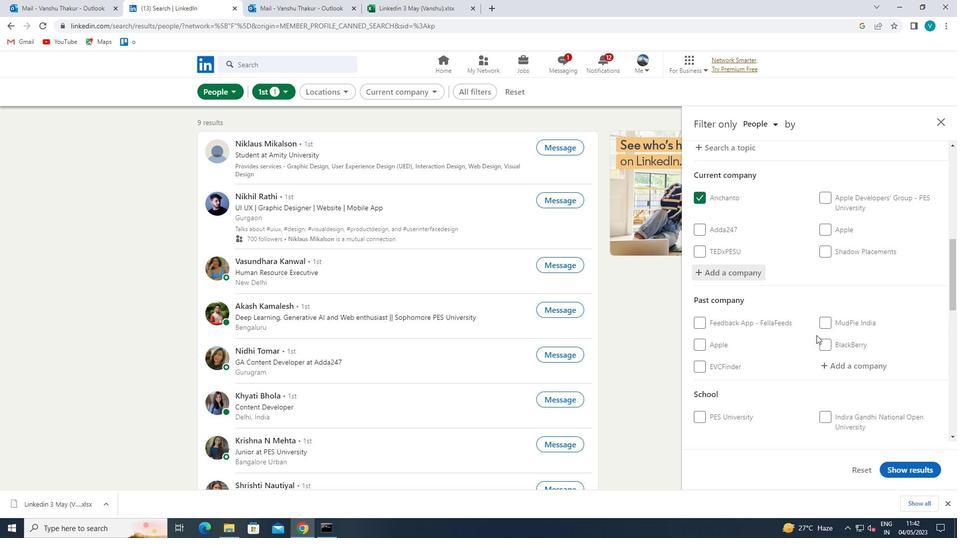 
Action: Mouse scrolled (817, 335) with delta (0, 0)
Screenshot: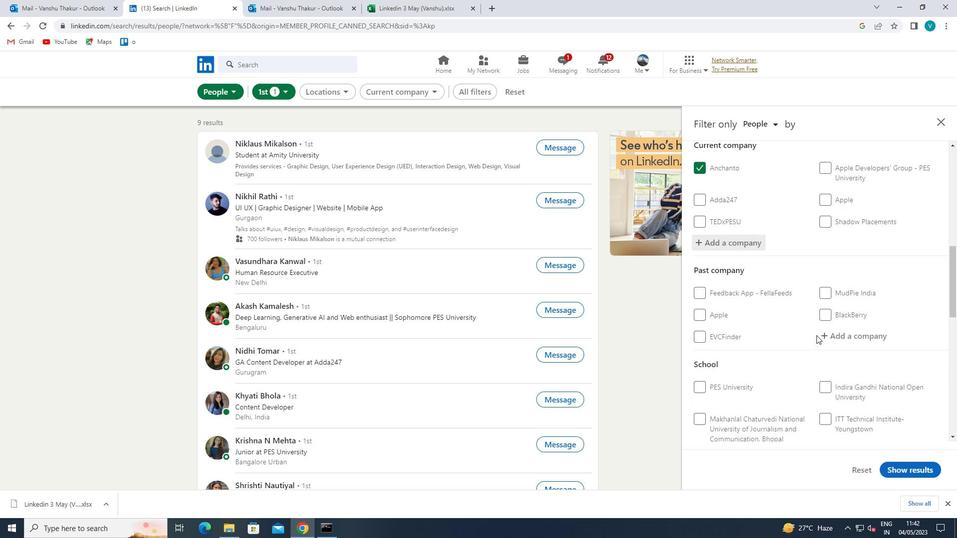 
Action: Mouse moved to (843, 321)
Screenshot: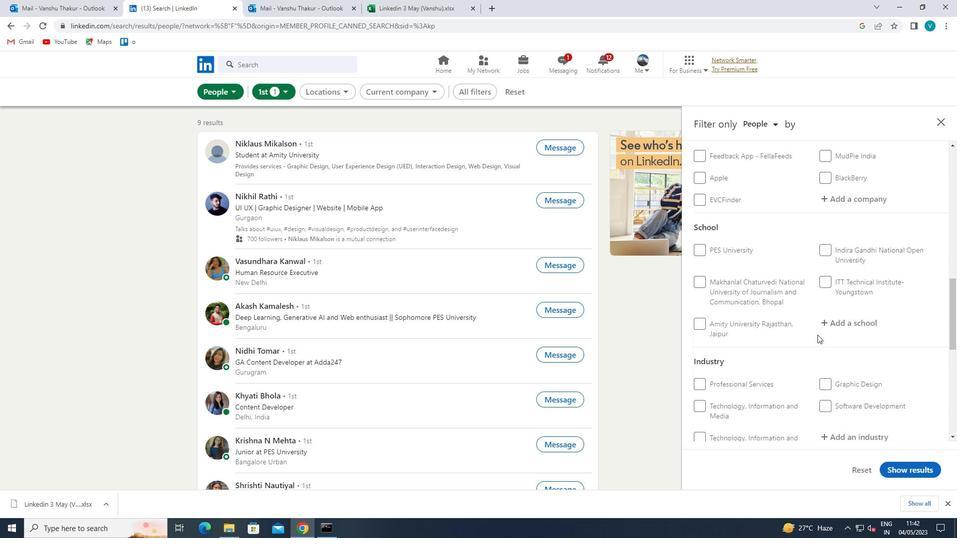 
Action: Mouse pressed left at (843, 321)
Screenshot: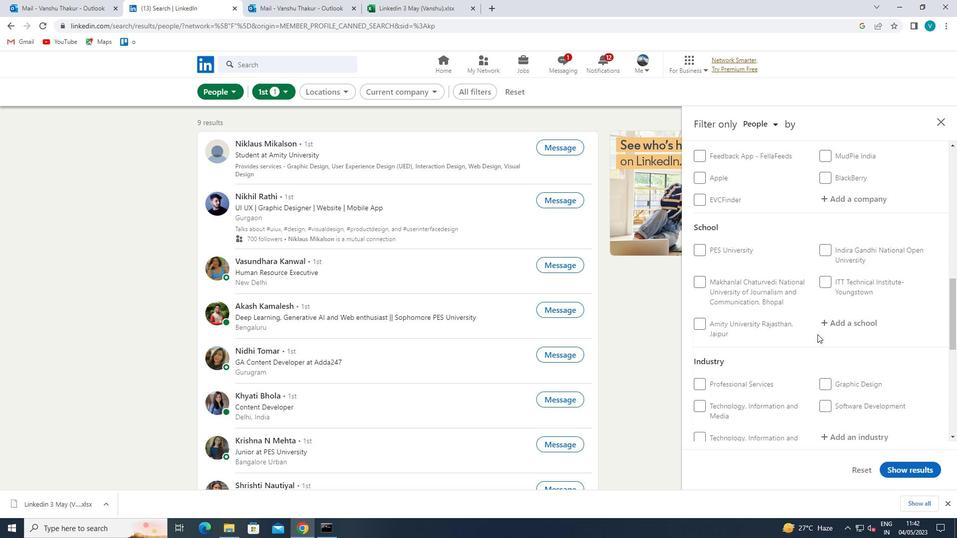 
Action: Key pressed <Key.shift>SHRI<Key.space><Key.shift><Key.shift><Key.shift><Key.shift><Key.shift><Key.shift><Key.shift><Key.shift><Key.shift><Key.shift><Key.shift><Key.shift><Key.shift><Key.shift><Key.shift><Key.shift><Key.shift><Key.shift><Key.shift><Key.shift><Key.shift>RAMSWAR
Screenshot: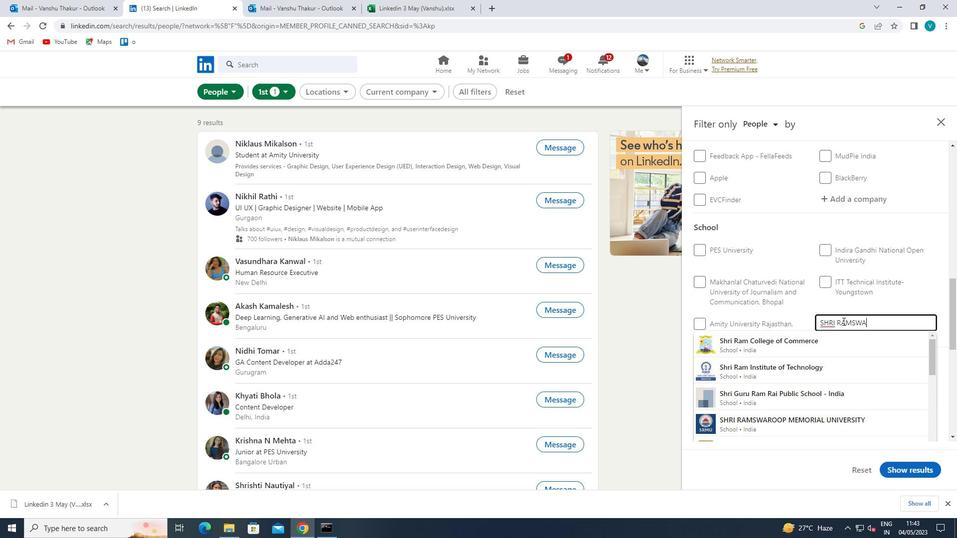 
Action: Mouse moved to (826, 349)
Screenshot: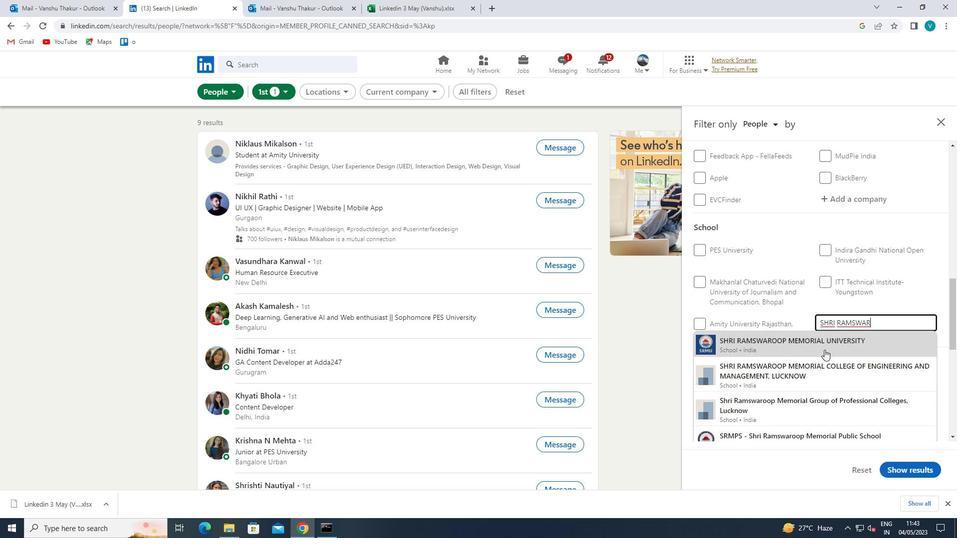 
Action: Mouse pressed left at (826, 349)
Screenshot: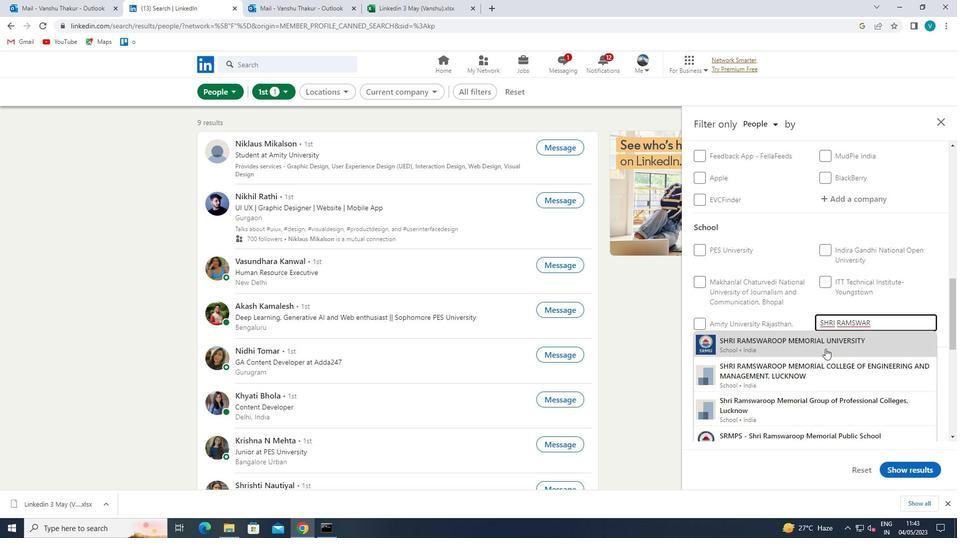 
Action: Mouse moved to (826, 348)
Screenshot: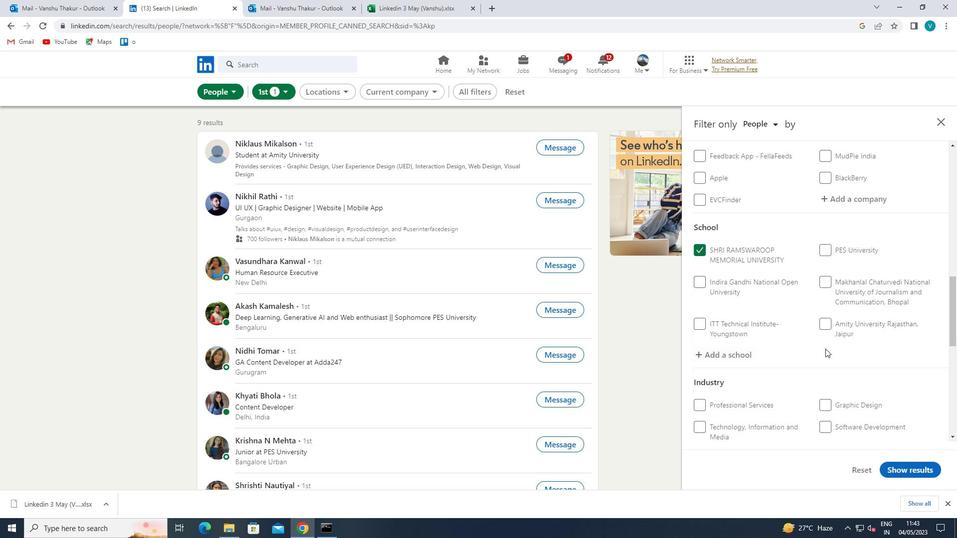 
Action: Mouse scrolled (826, 348) with delta (0, 0)
Screenshot: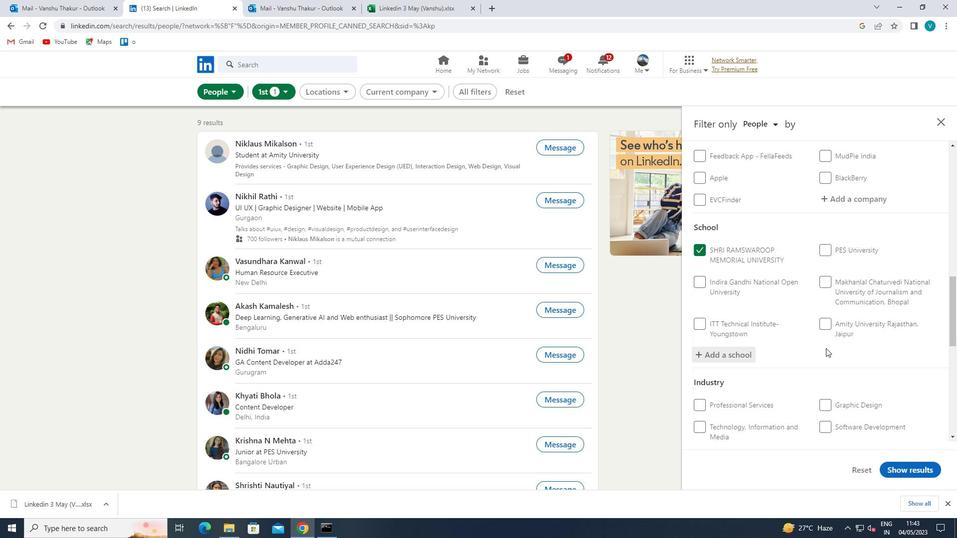 
Action: Mouse scrolled (826, 348) with delta (0, 0)
Screenshot: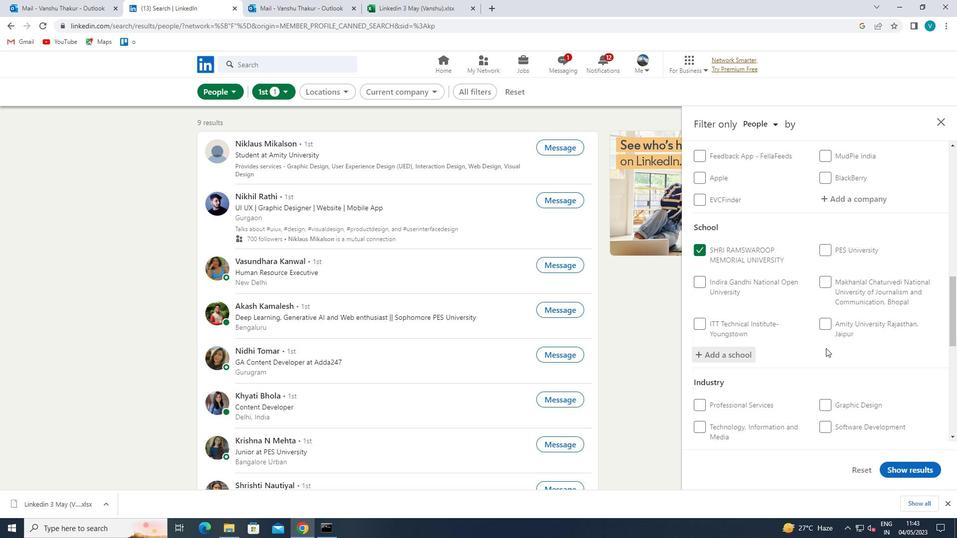 
Action: Mouse scrolled (826, 348) with delta (0, 0)
Screenshot: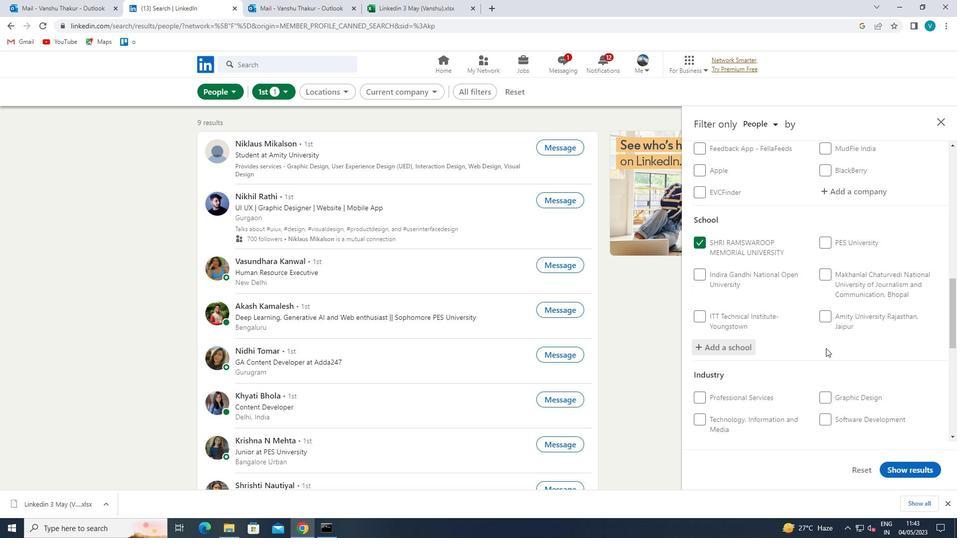 
Action: Mouse moved to (841, 310)
Screenshot: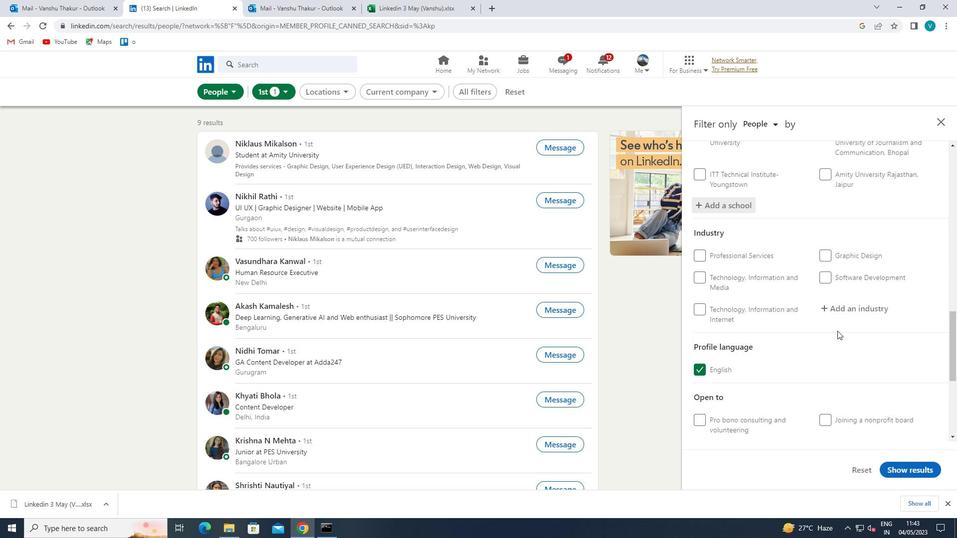 
Action: Mouse pressed left at (841, 310)
Screenshot: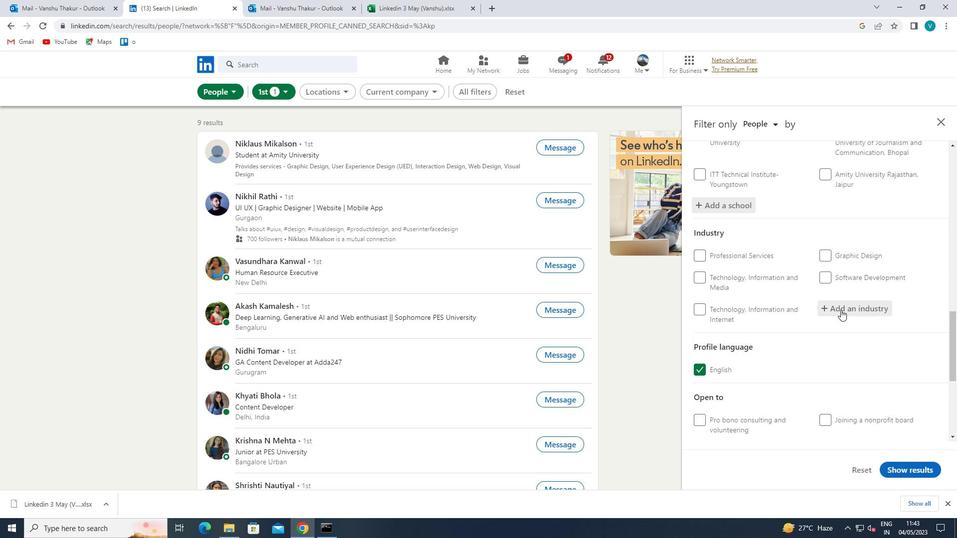 
Action: Key pressed <Key.shift>MEDIA<Key.space>
Screenshot: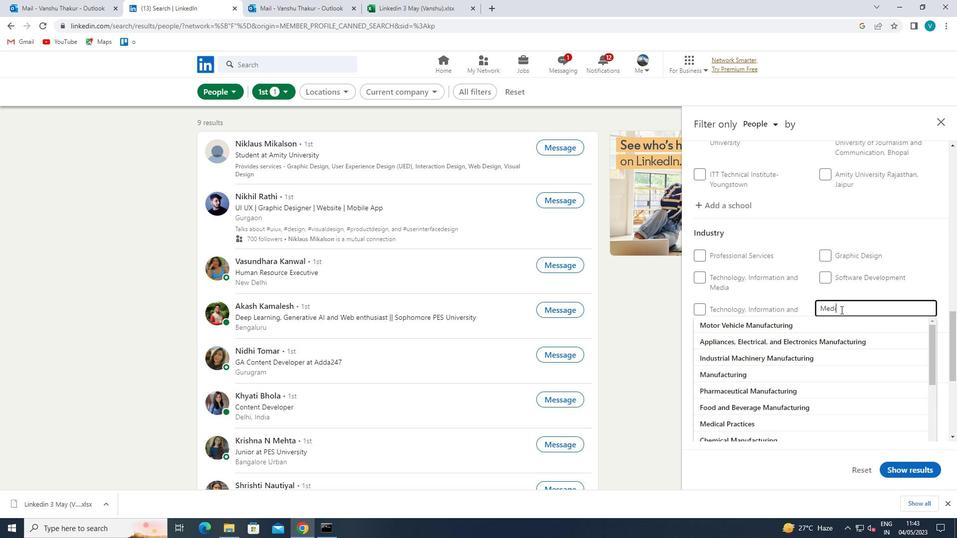 
Action: Mouse moved to (839, 312)
Screenshot: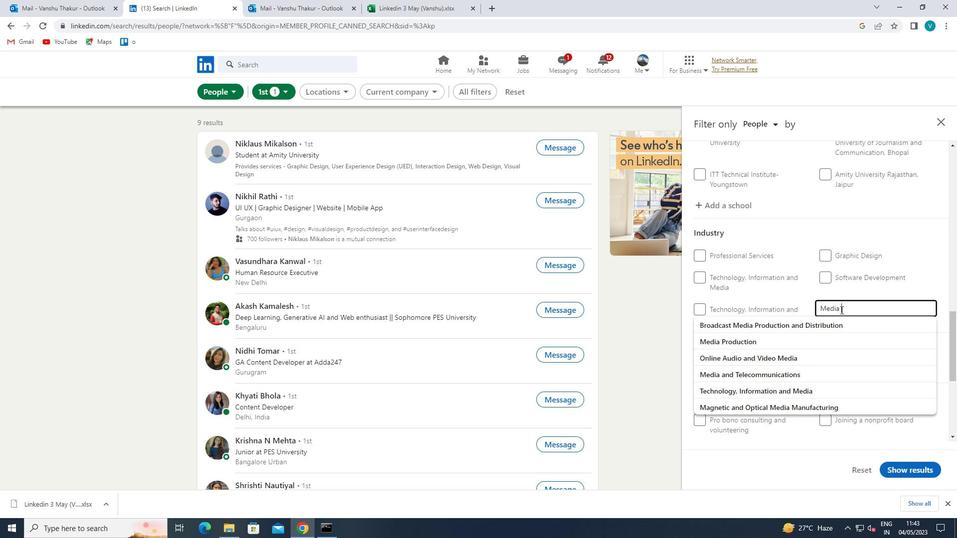 
Action: Key pressed <Key.shift>&<Key.space><Key.shift>TELE
Screenshot: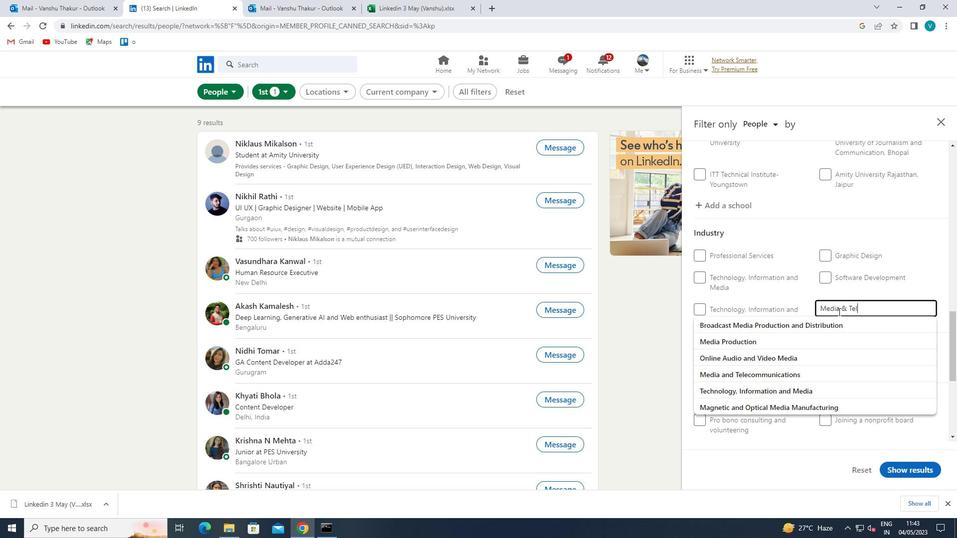 
Action: Mouse moved to (820, 325)
Screenshot: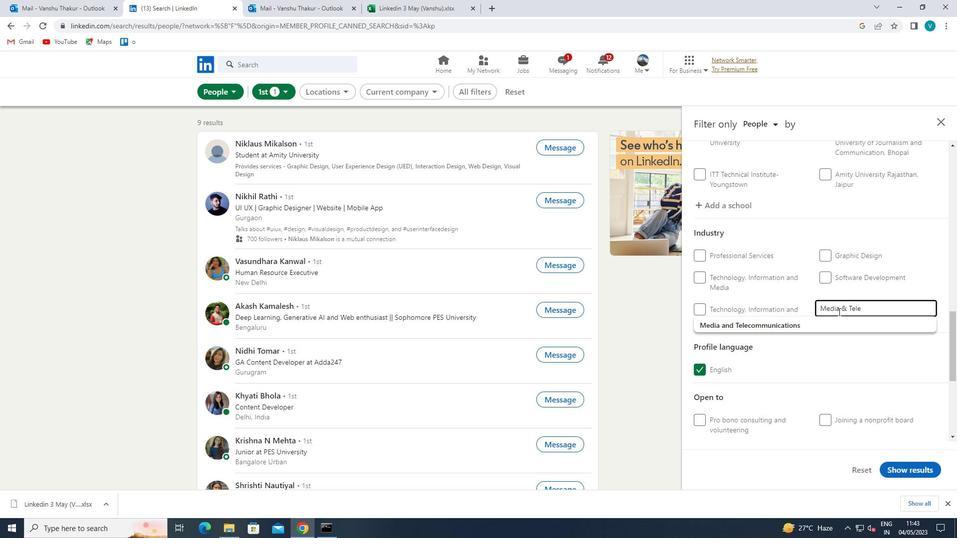 
Action: Mouse pressed left at (820, 325)
Screenshot: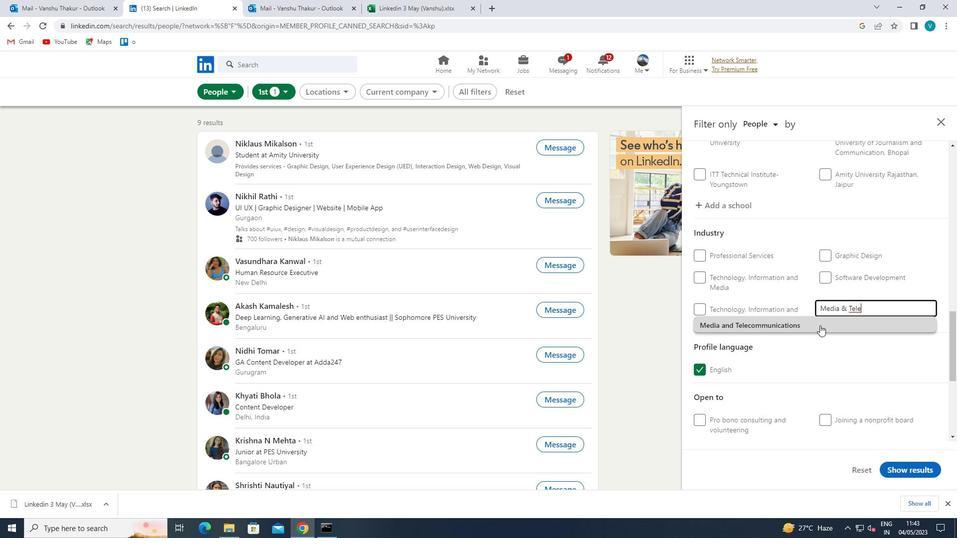 
Action: Mouse scrolled (820, 325) with delta (0, 0)
Screenshot: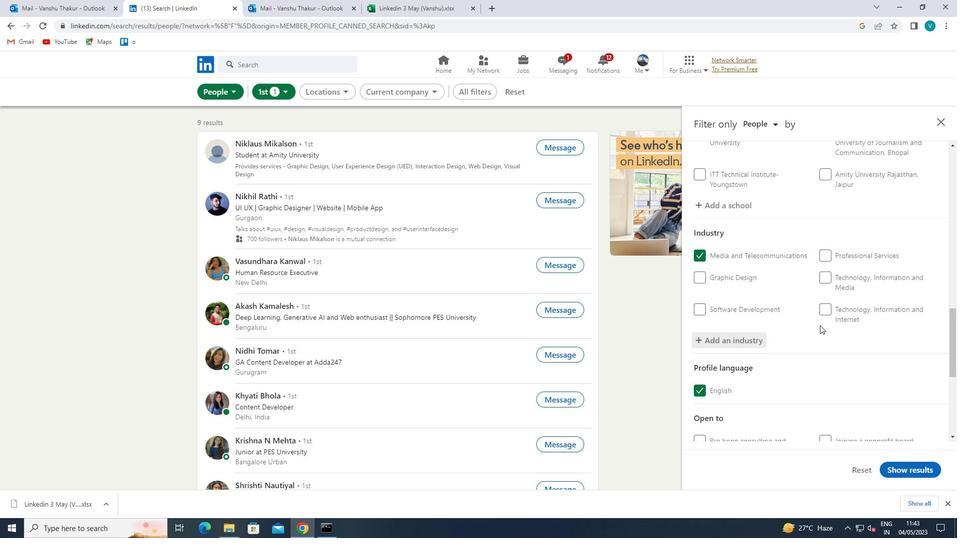 
Action: Mouse scrolled (820, 325) with delta (0, 0)
Screenshot: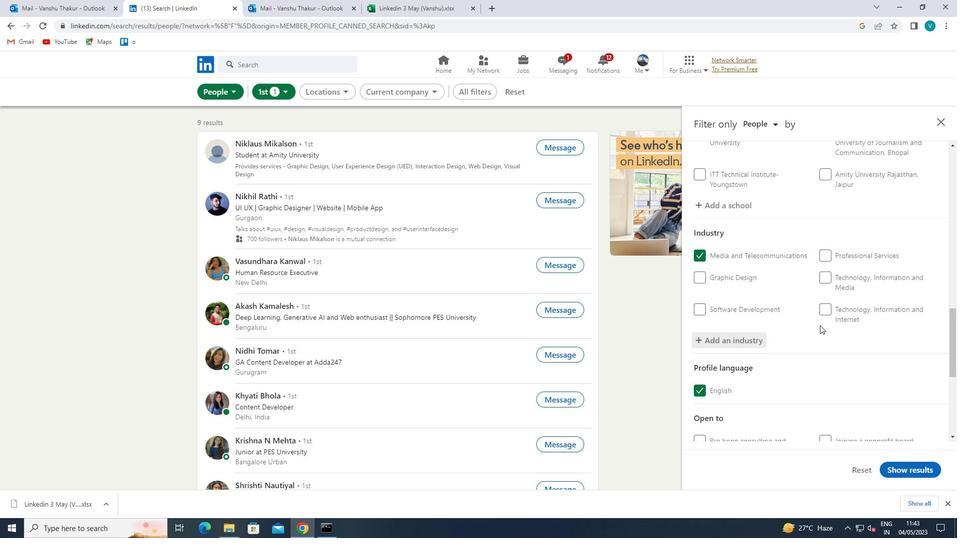 
Action: Mouse scrolled (820, 325) with delta (0, 0)
Screenshot: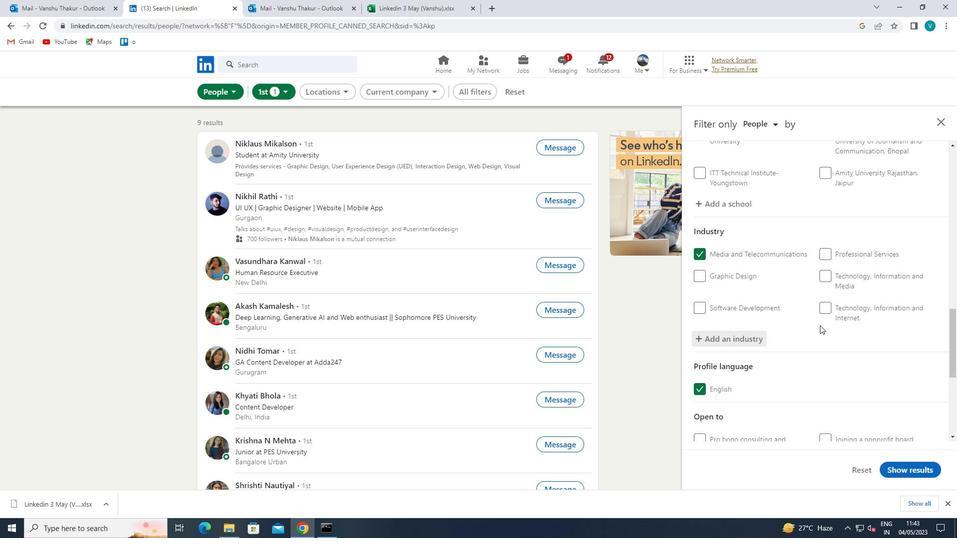 
Action: Mouse scrolled (820, 325) with delta (0, 0)
Screenshot: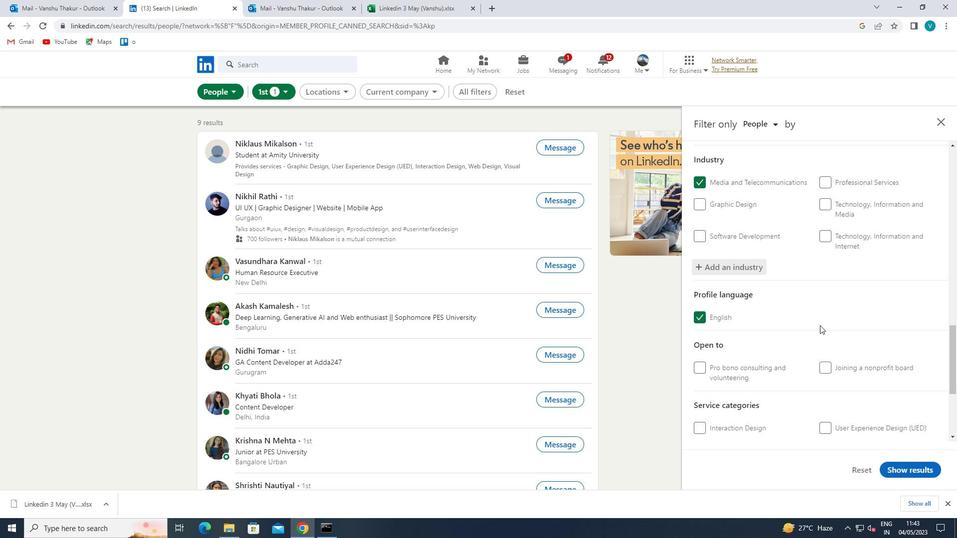 
Action: Mouse scrolled (820, 325) with delta (0, 0)
Screenshot: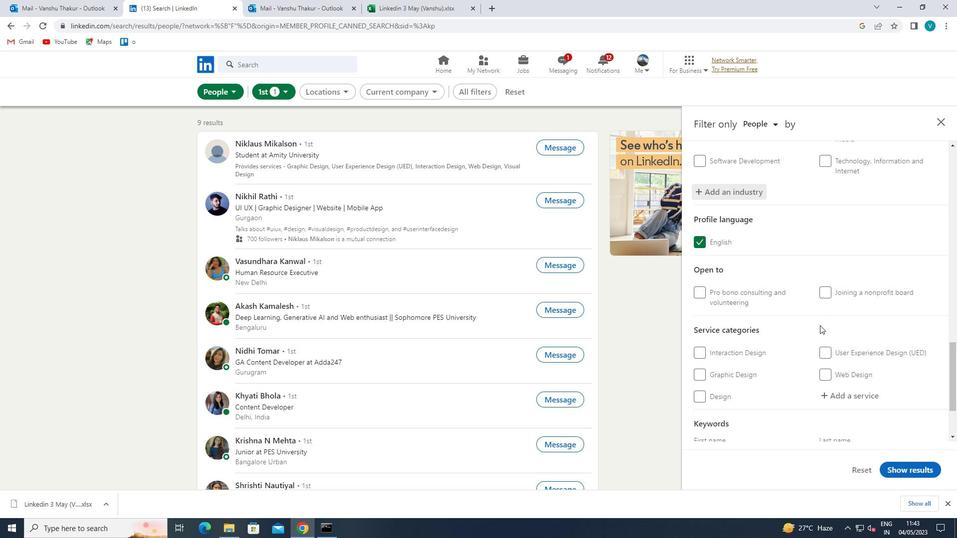 
Action: Mouse moved to (848, 303)
Screenshot: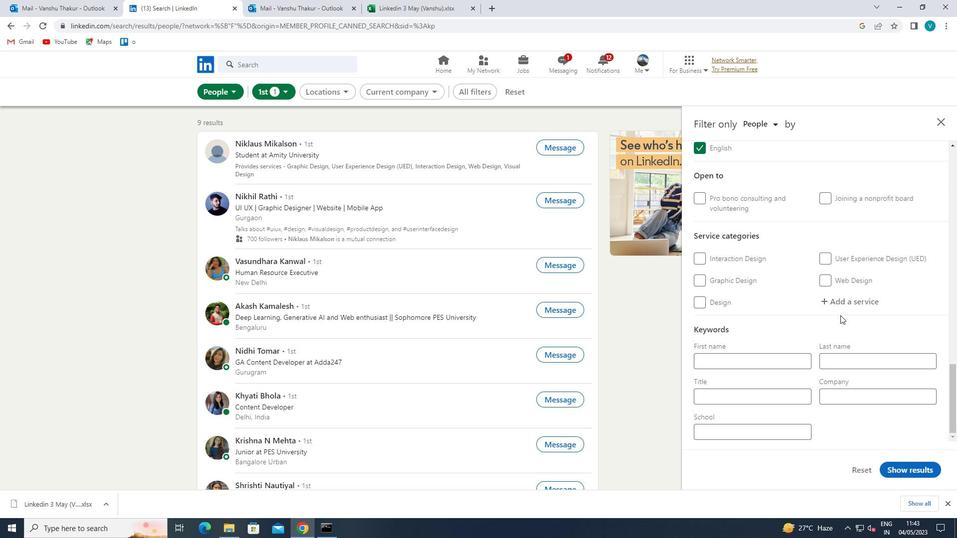 
Action: Mouse pressed left at (848, 303)
Screenshot: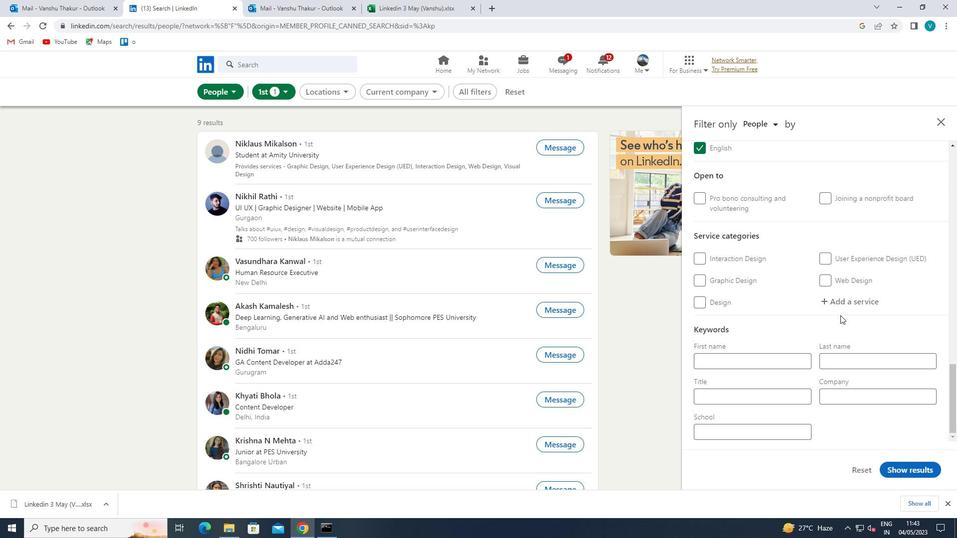 
Action: Mouse moved to (849, 302)
Screenshot: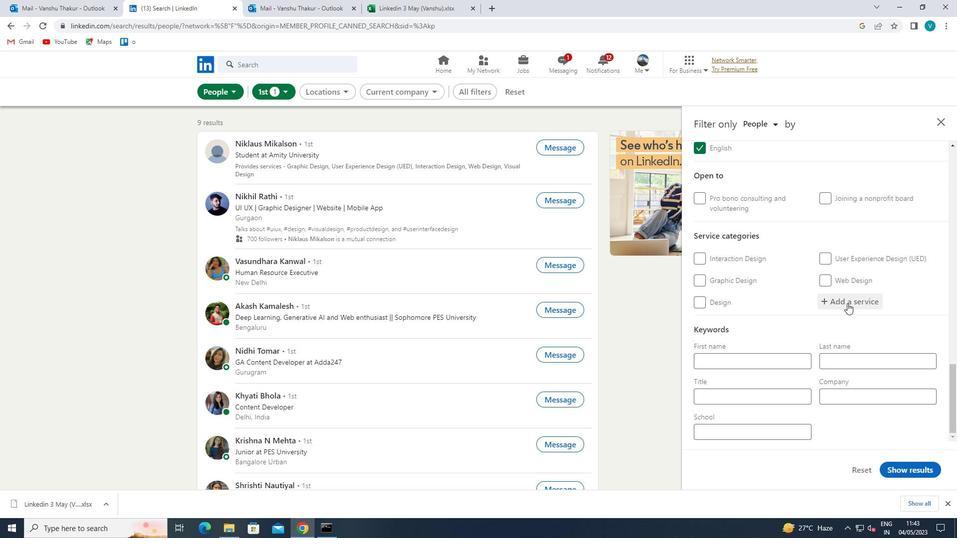 
Action: Key pressed <Key.shift>MANAGEMENT<Key.space>
Screenshot: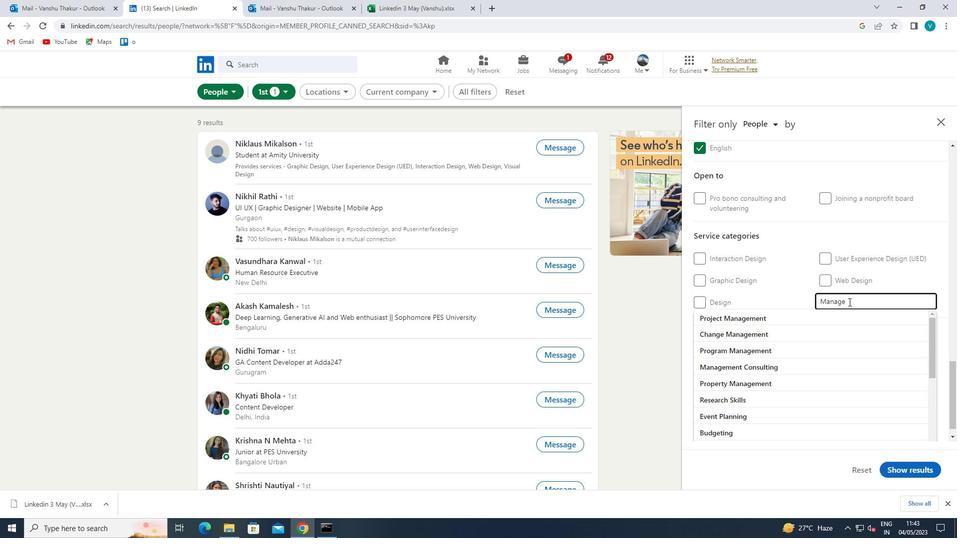 
Action: Mouse moved to (795, 363)
Screenshot: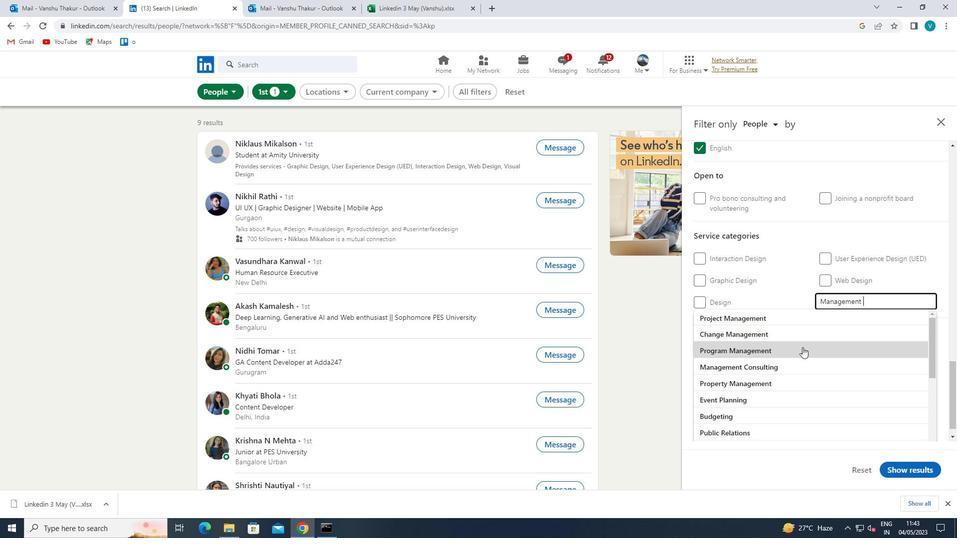 
Action: Mouse pressed left at (795, 363)
Screenshot: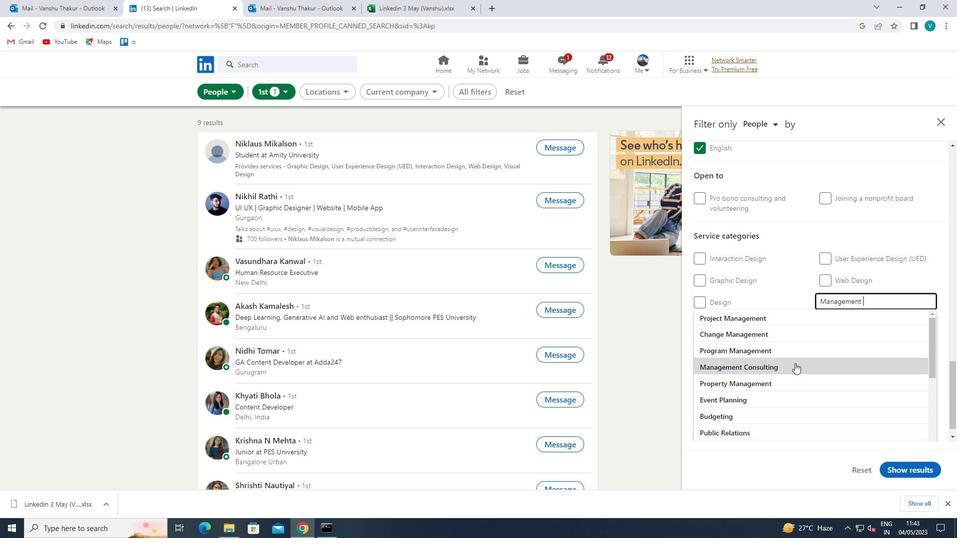 
Action: Mouse scrolled (795, 363) with delta (0, 0)
Screenshot: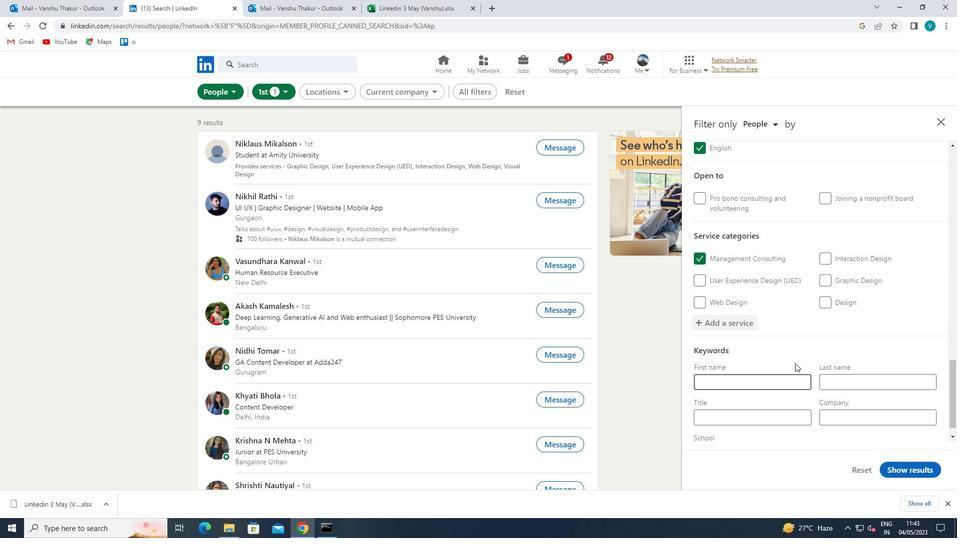 
Action: Mouse scrolled (795, 363) with delta (0, 0)
Screenshot: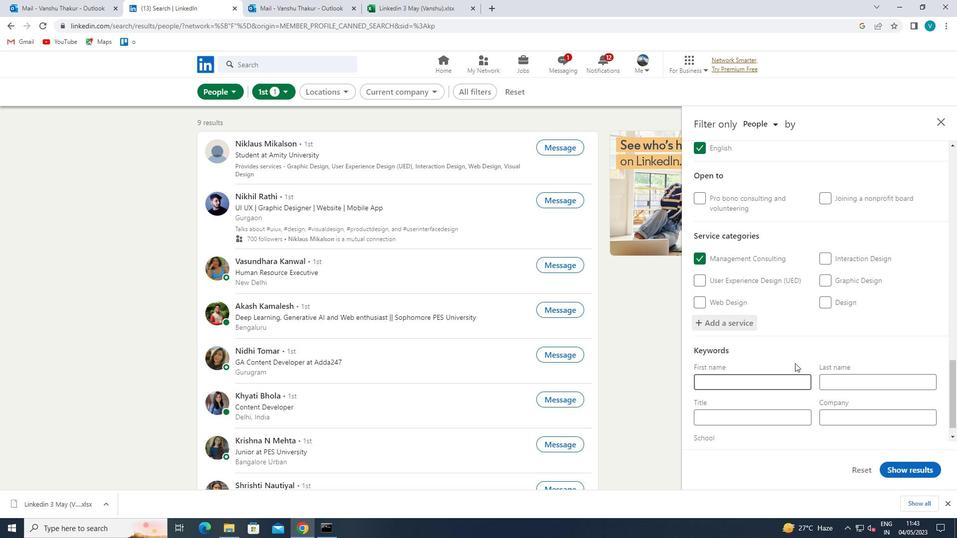 
Action: Mouse scrolled (795, 363) with delta (0, 0)
Screenshot: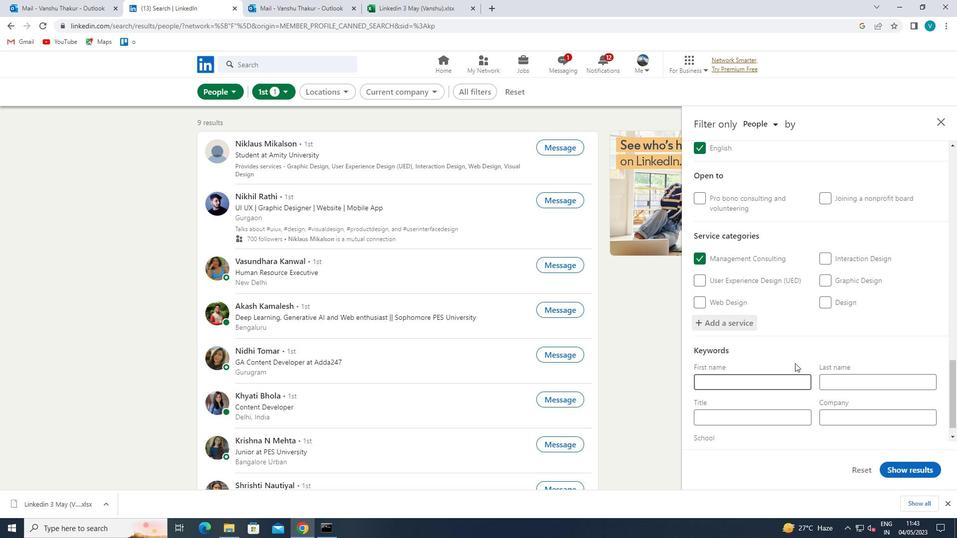 
Action: Mouse moved to (785, 394)
Screenshot: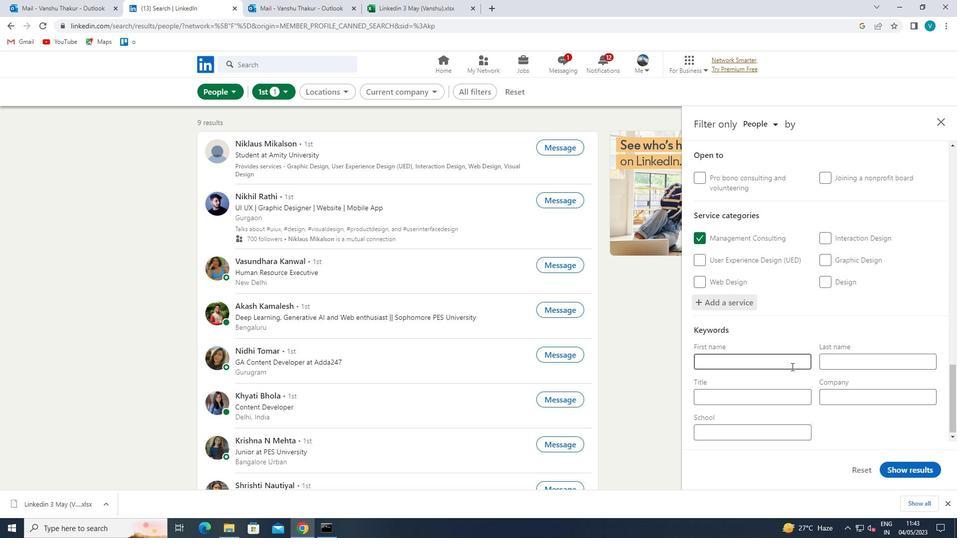 
Action: Mouse pressed left at (785, 394)
Screenshot: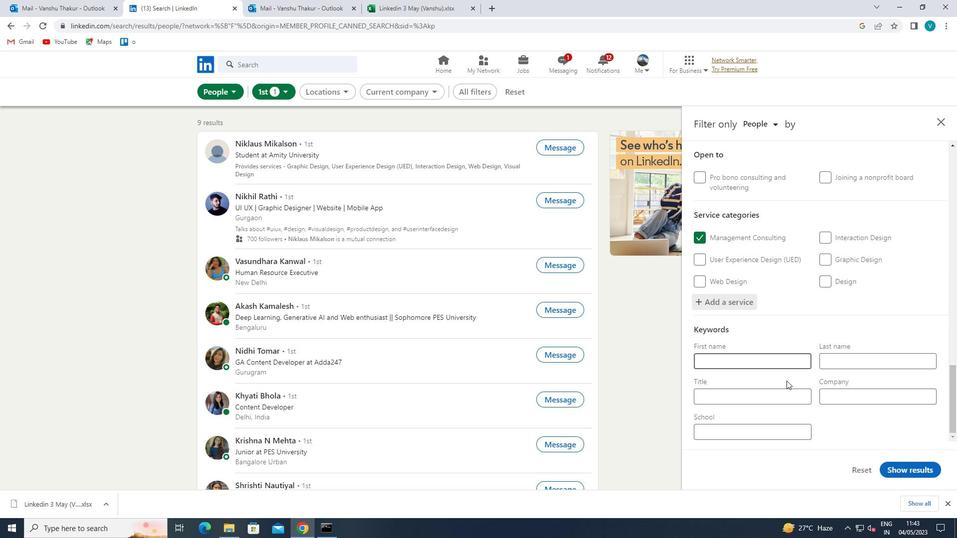 
Action: Key pressed <Key.shift>PRINCIPAL
Screenshot: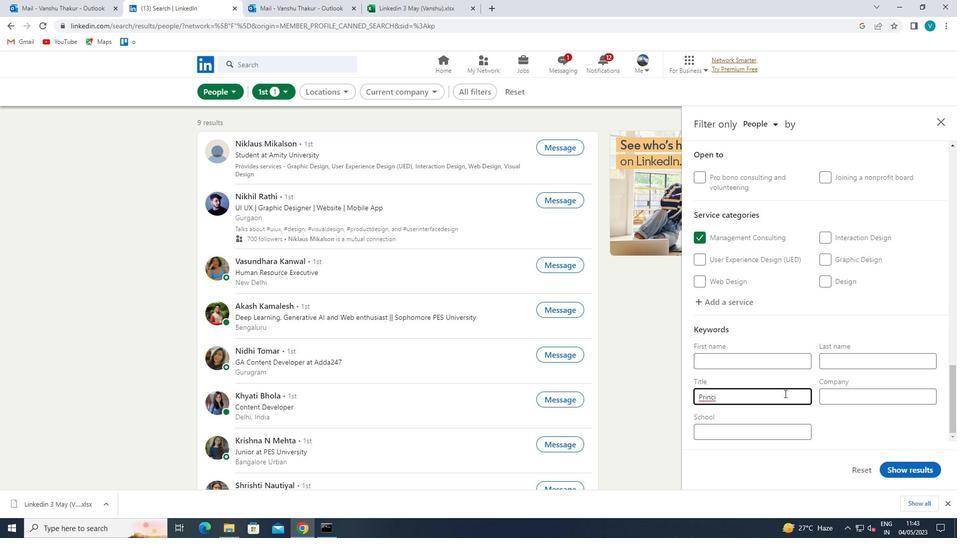 
Action: Mouse moved to (893, 467)
Screenshot: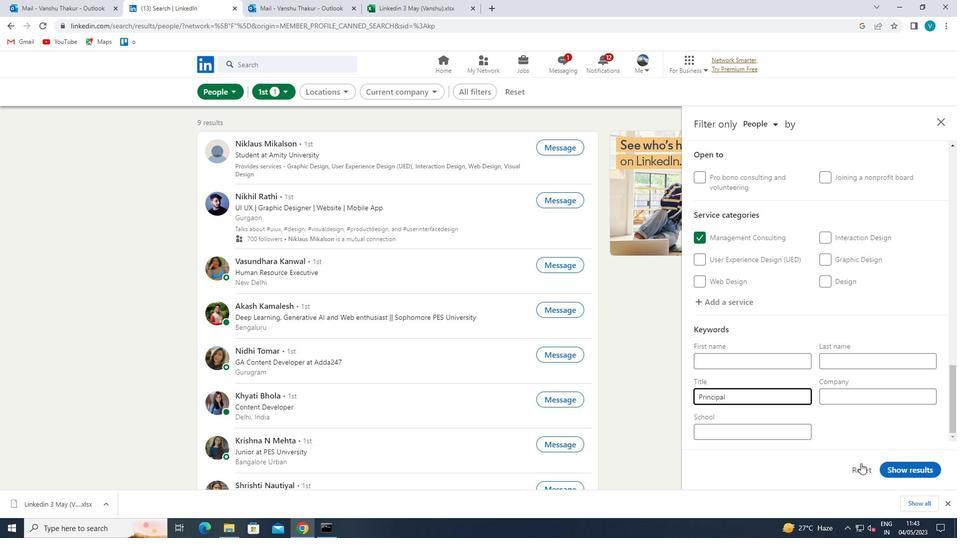 
Action: Mouse pressed left at (893, 467)
Screenshot: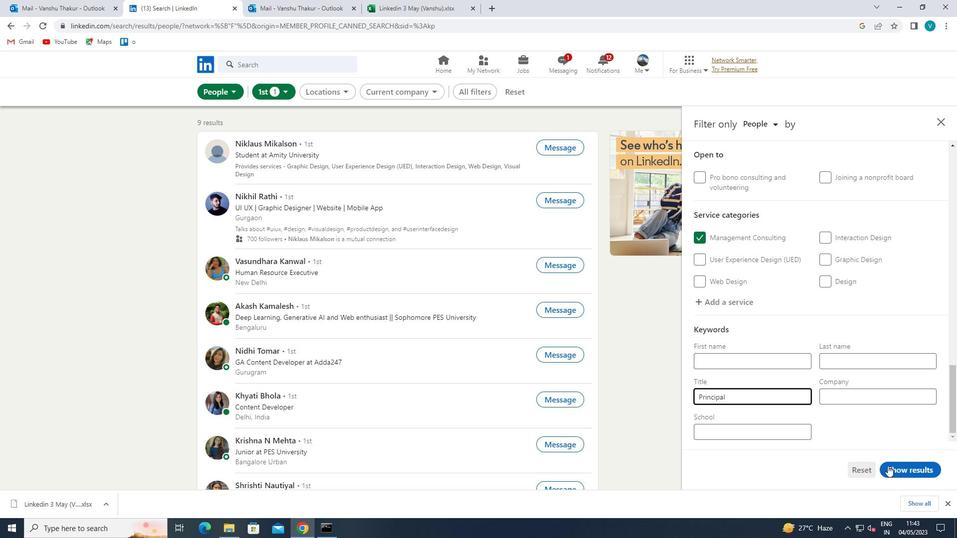 
